 Task: Open Card Procurement Contracts Review in Board Employer Branding to Workspace Customer Acquisition and add a team member Softage.2@softage.net, a label Red, a checklist Organizational Development, an attachment from your google drive, a color Red and finally, add a card description 'Develop and launch new customer engagement program' and a comment 'Let us approach this task with a sense of customer-centricity, prioritizing the needs and preferences of our customers.'. Add a start date 'Jan 02, 1900' with a due date 'Jan 09, 1900'
Action: Mouse moved to (49, 247)
Screenshot: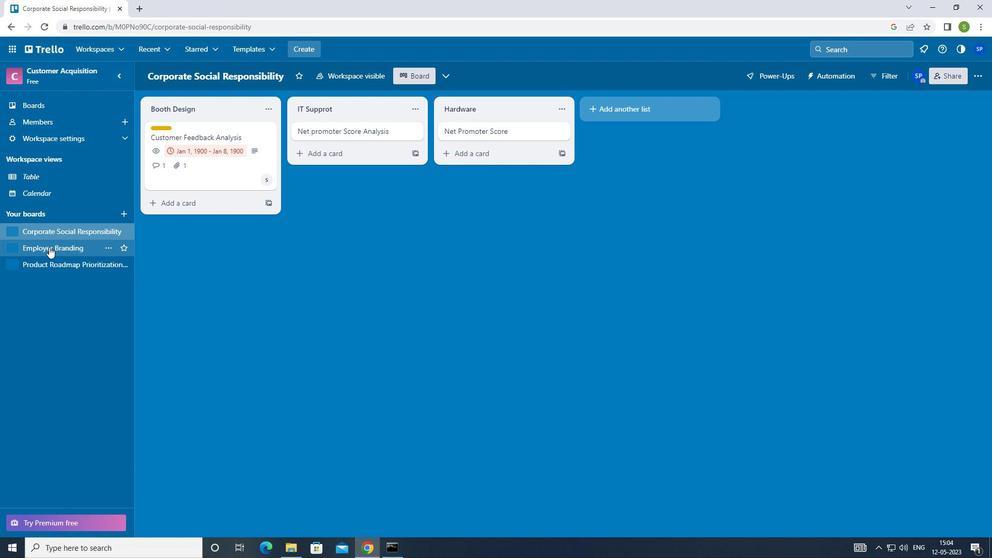 
Action: Mouse pressed left at (49, 247)
Screenshot: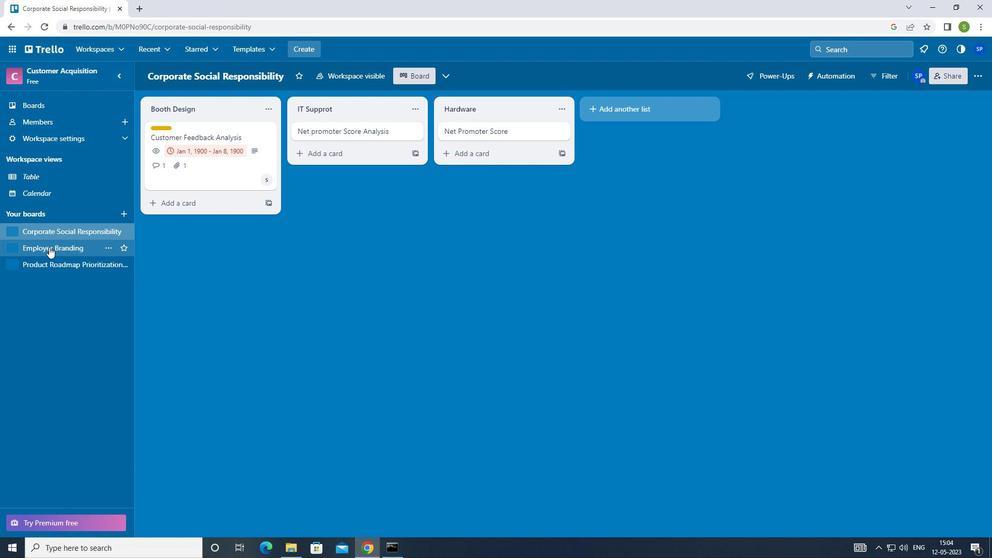 
Action: Mouse moved to (198, 131)
Screenshot: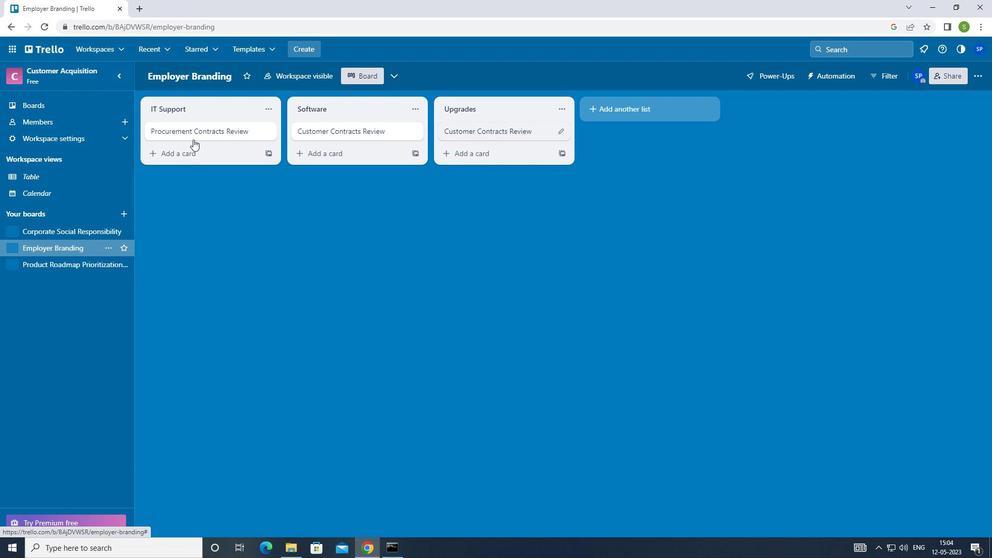 
Action: Mouse pressed left at (198, 131)
Screenshot: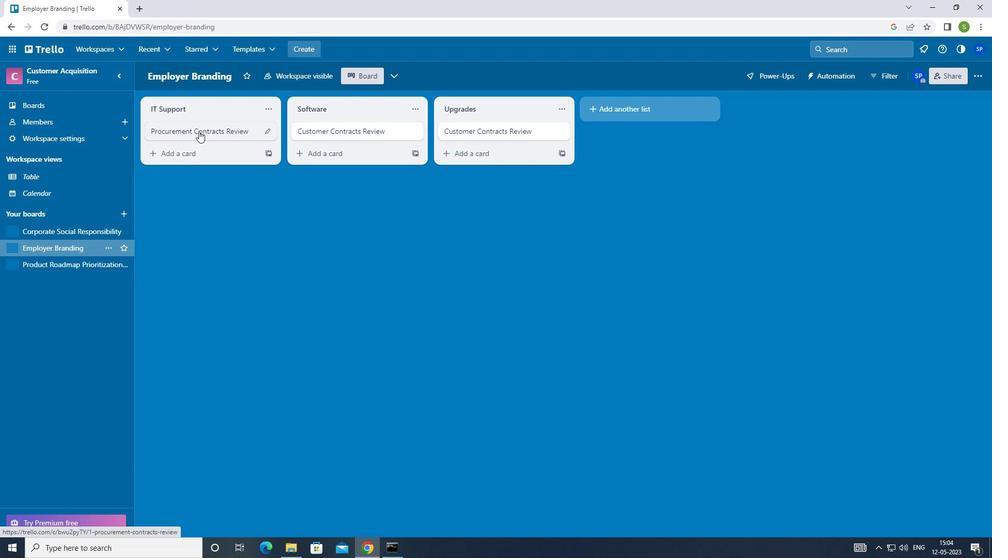 
Action: Mouse moved to (622, 131)
Screenshot: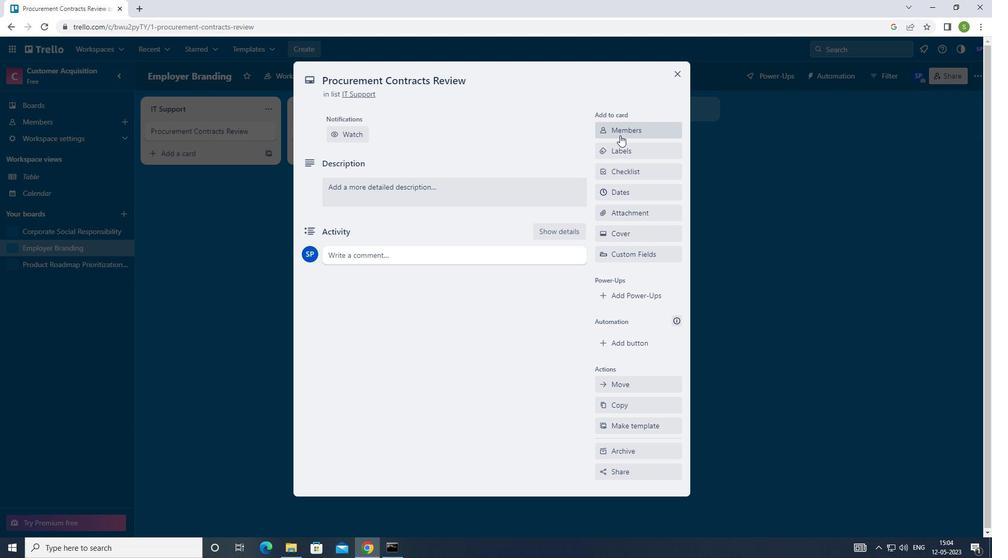 
Action: Mouse pressed left at (622, 131)
Screenshot: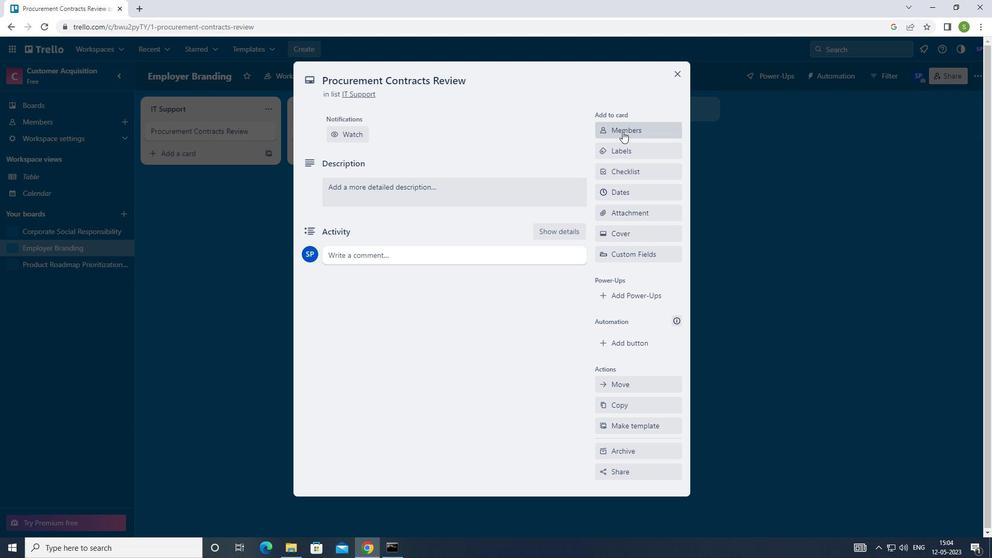 
Action: Mouse moved to (521, 142)
Screenshot: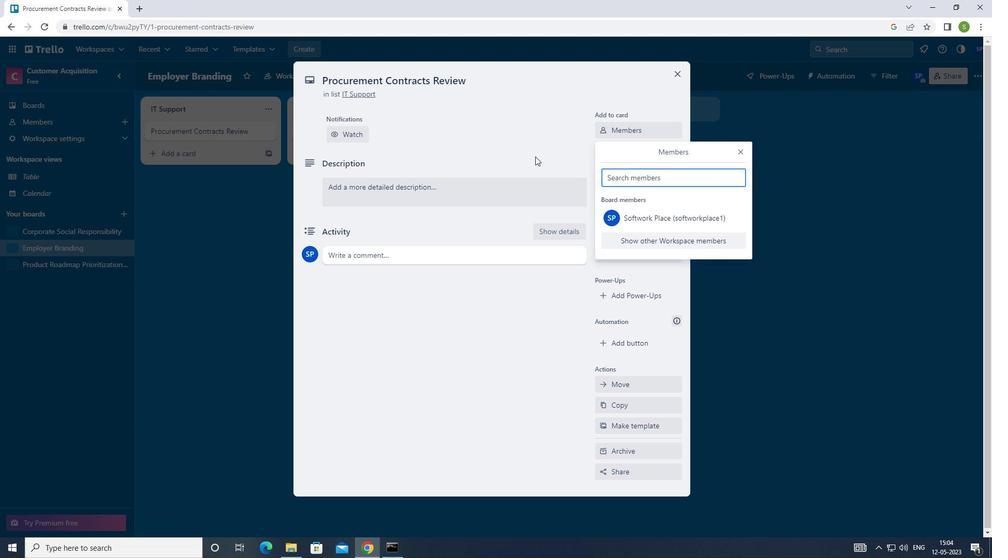 
Action: Key pressed <Key.shift>SOFTAGE.2<Key.shift>@SOFTAGE.NET
Screenshot: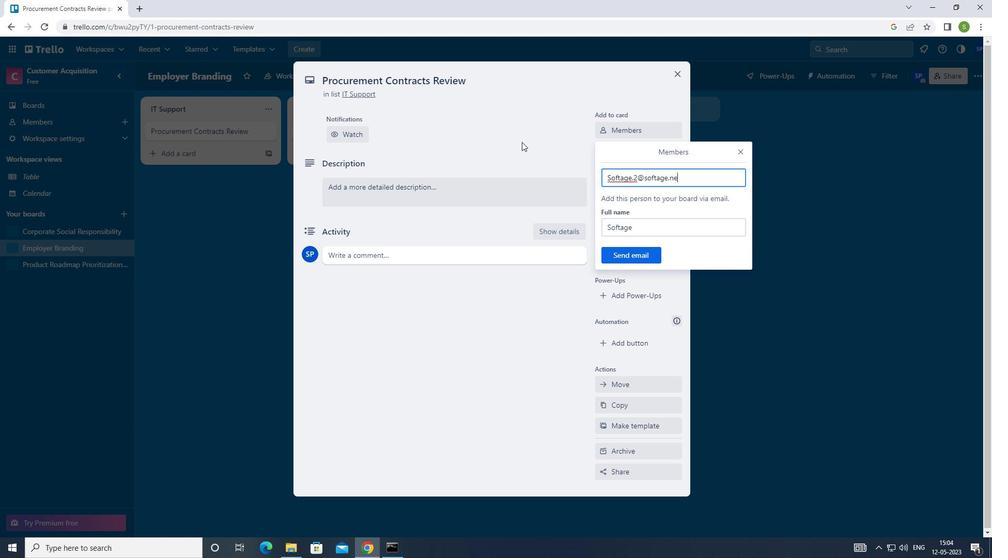 
Action: Mouse moved to (615, 259)
Screenshot: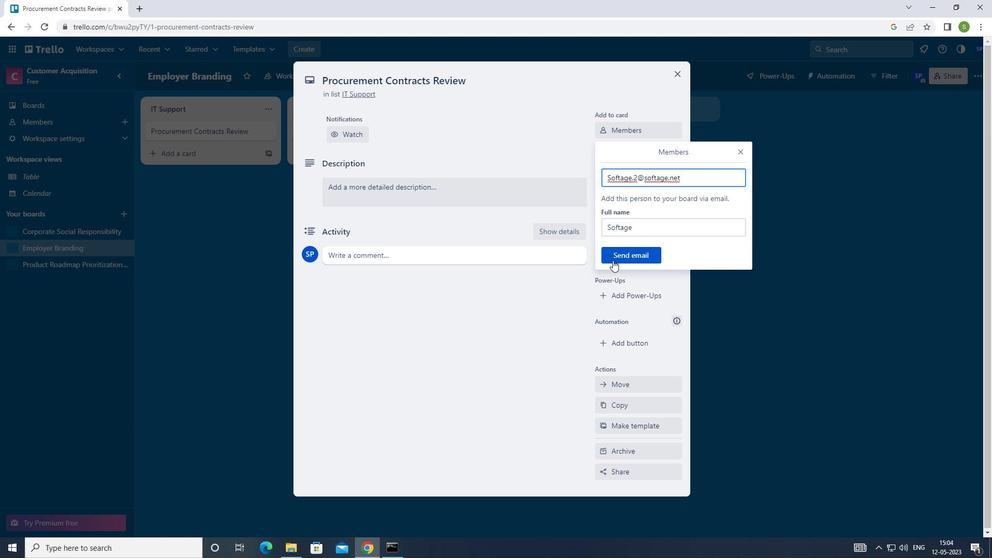 
Action: Mouse pressed left at (615, 259)
Screenshot: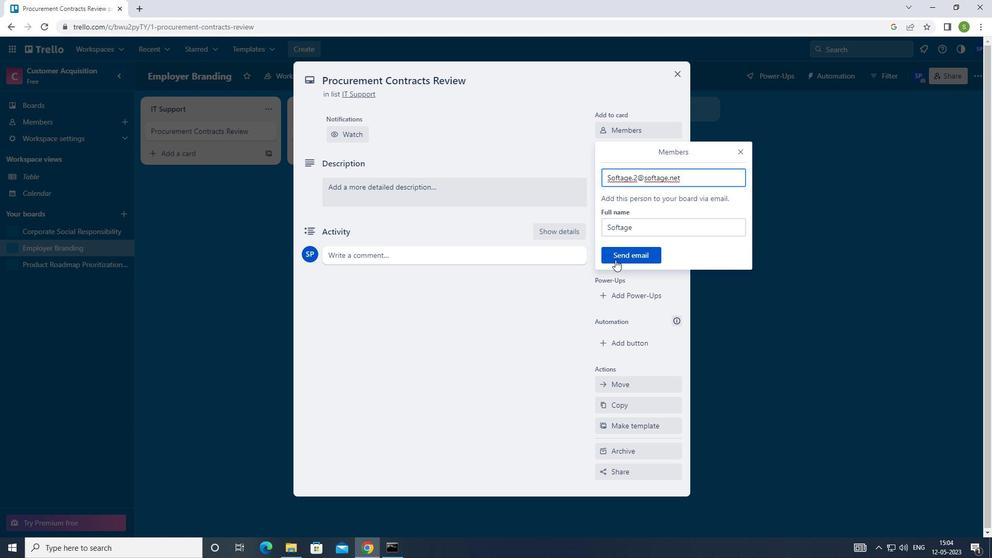 
Action: Mouse moved to (626, 189)
Screenshot: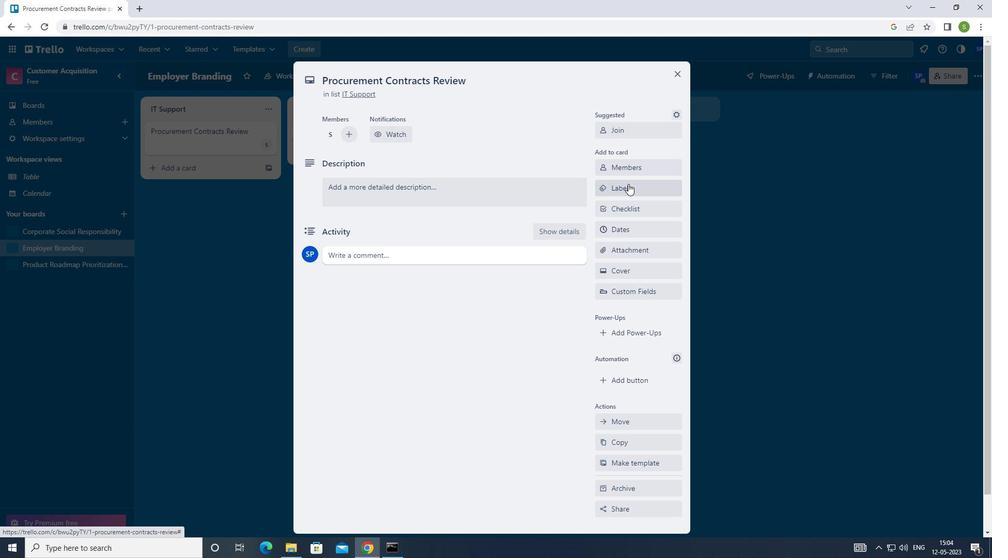 
Action: Mouse pressed left at (626, 189)
Screenshot: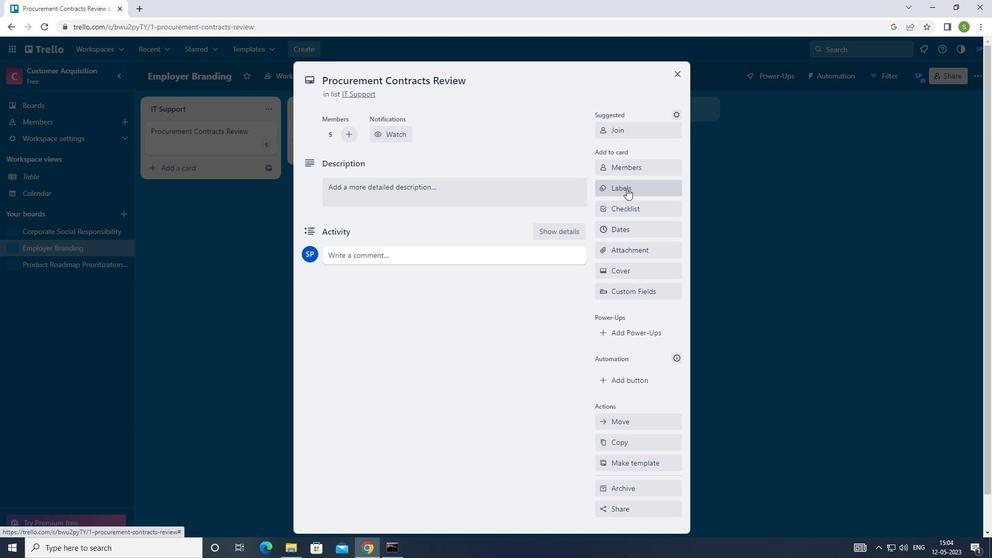 
Action: Mouse moved to (588, 185)
Screenshot: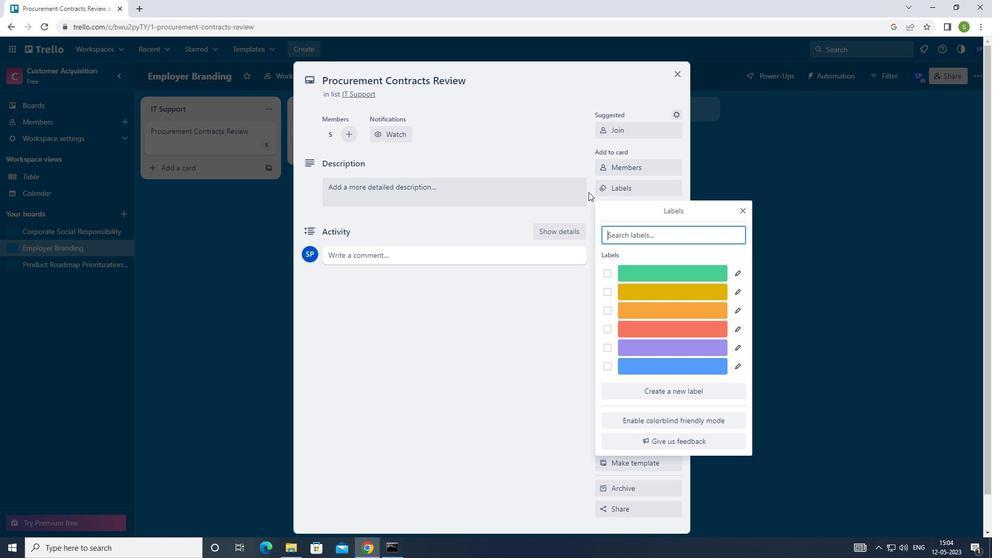
Action: Key pressed RED
Screenshot: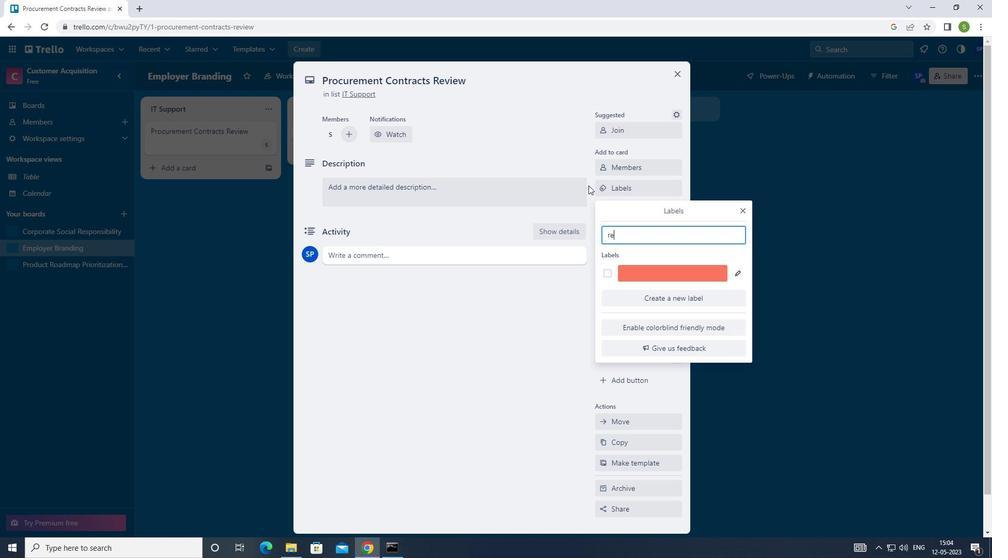 
Action: Mouse moved to (603, 269)
Screenshot: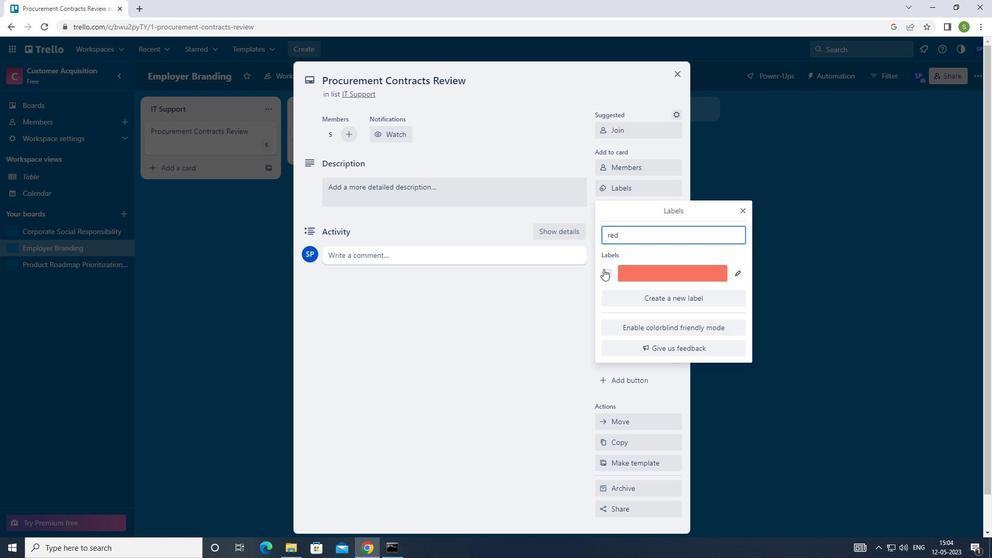 
Action: Mouse pressed left at (603, 269)
Screenshot: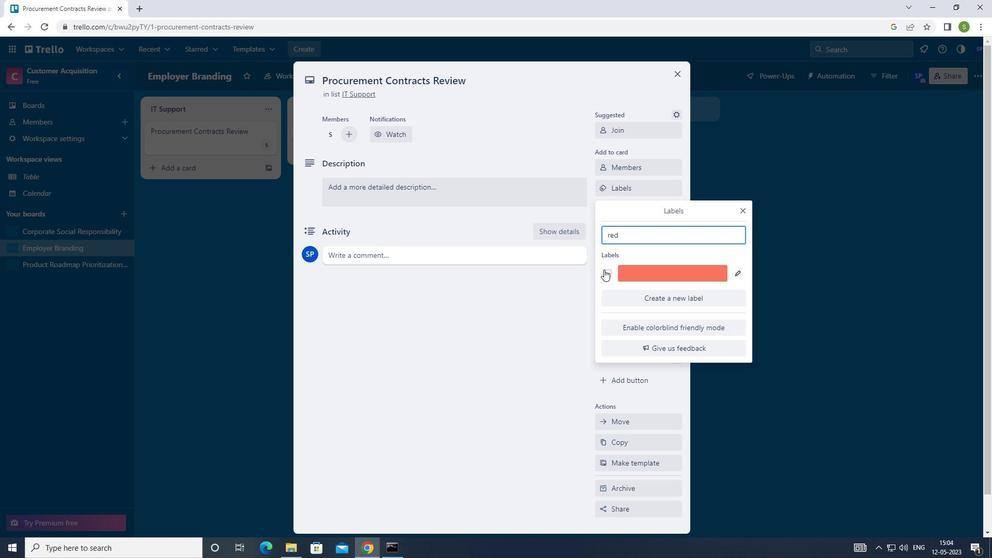 
Action: Mouse moved to (745, 212)
Screenshot: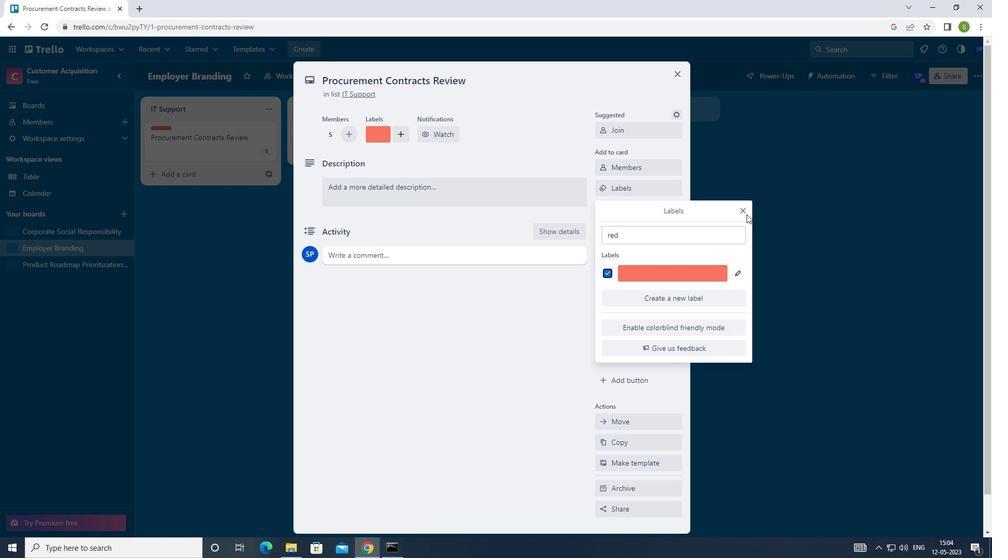 
Action: Mouse pressed left at (745, 212)
Screenshot: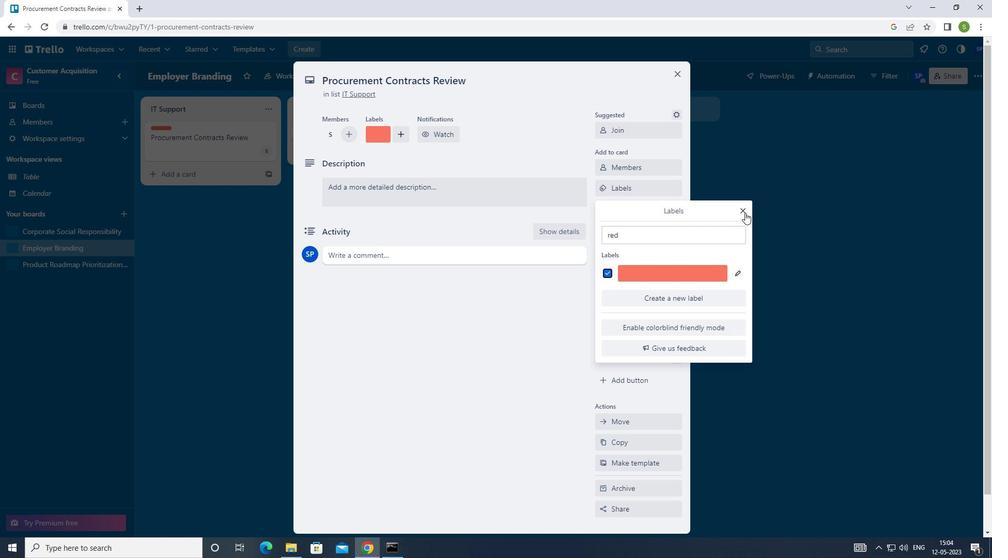 
Action: Mouse moved to (652, 213)
Screenshot: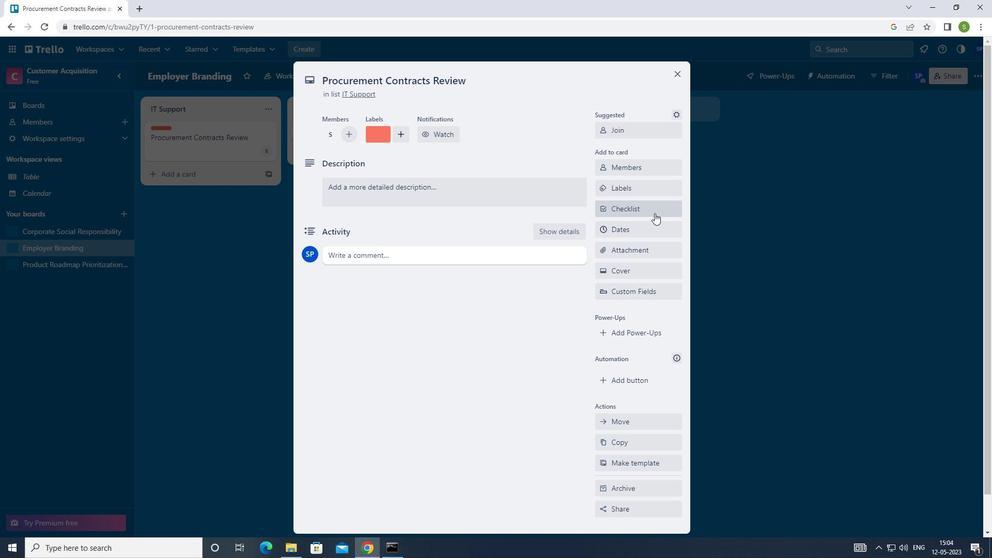 
Action: Mouse pressed left at (652, 213)
Screenshot: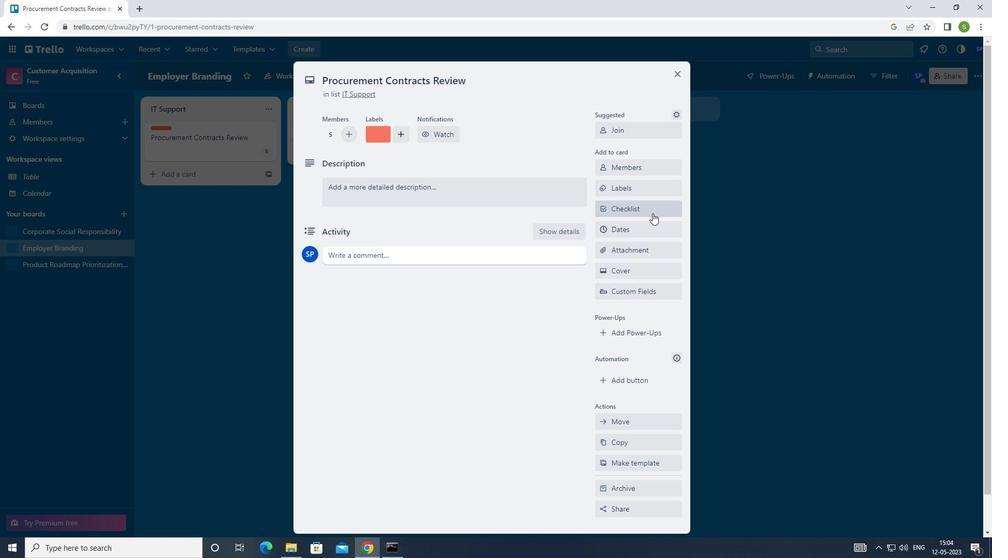 
Action: Mouse moved to (636, 183)
Screenshot: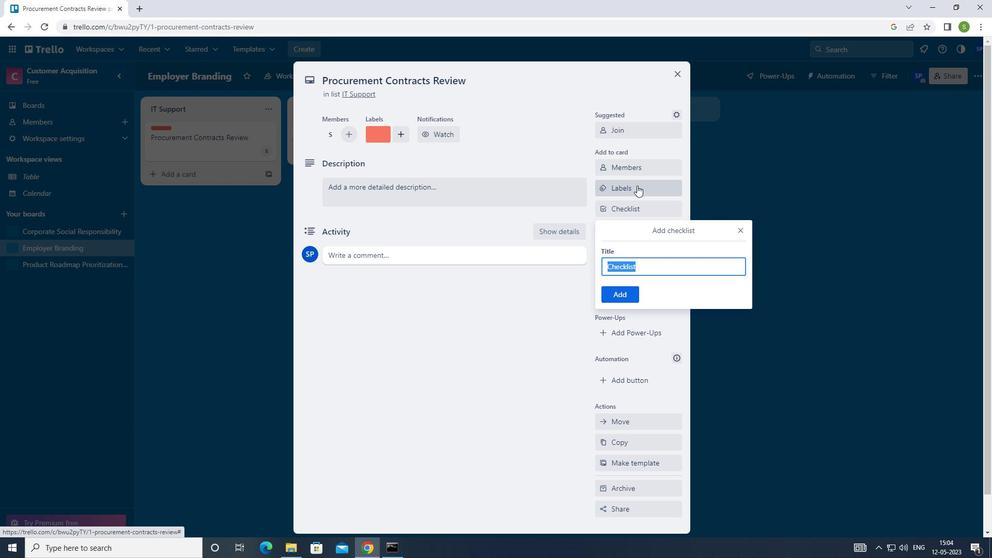 
Action: Key pressed <Key.shift>
Screenshot: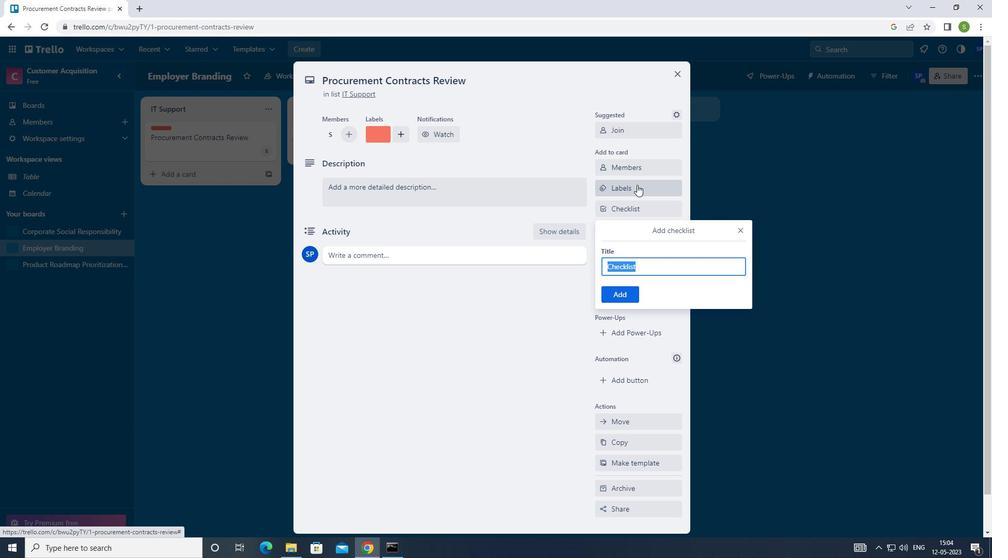 
Action: Mouse moved to (635, 176)
Screenshot: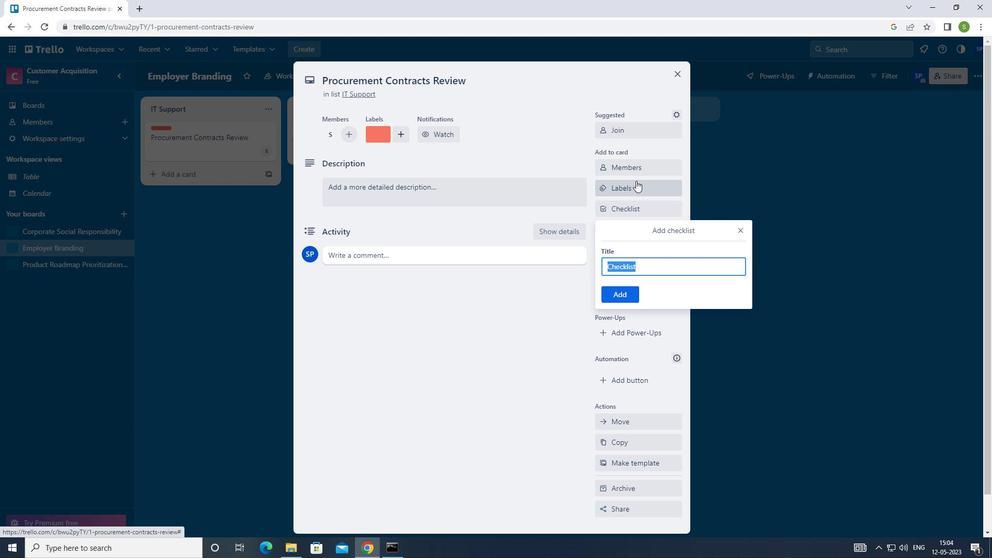 
Action: Key pressed O
Screenshot: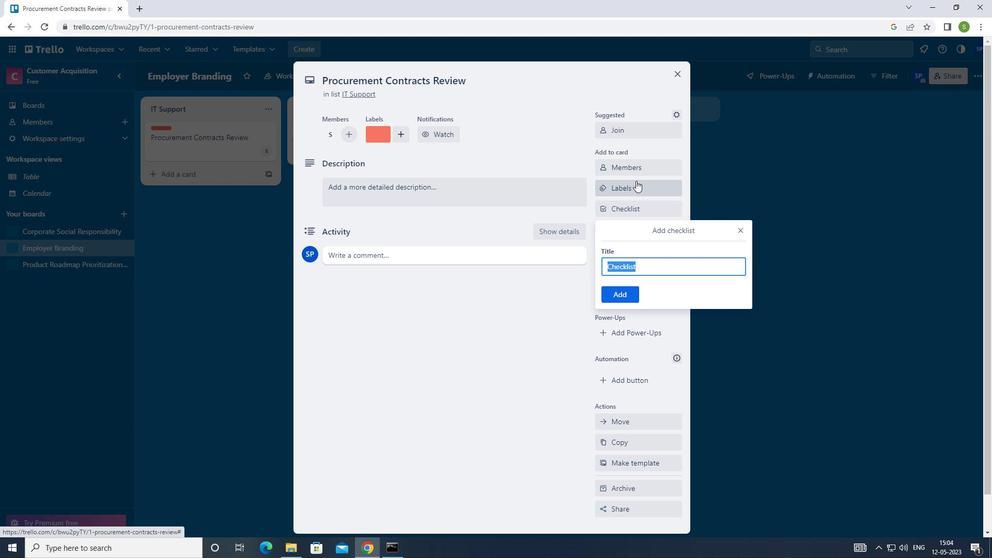 
Action: Mouse moved to (634, 174)
Screenshot: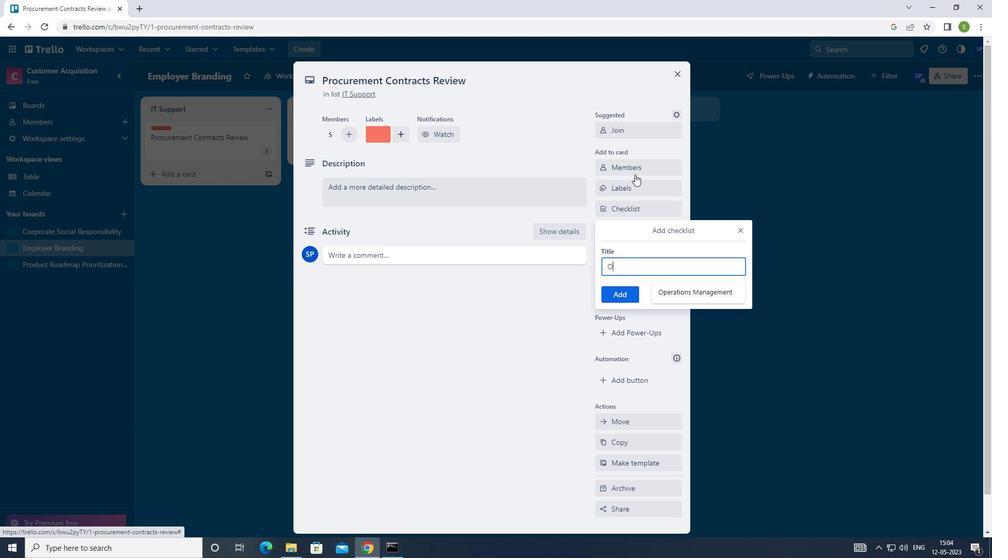 
Action: Key pressed RGA
Screenshot: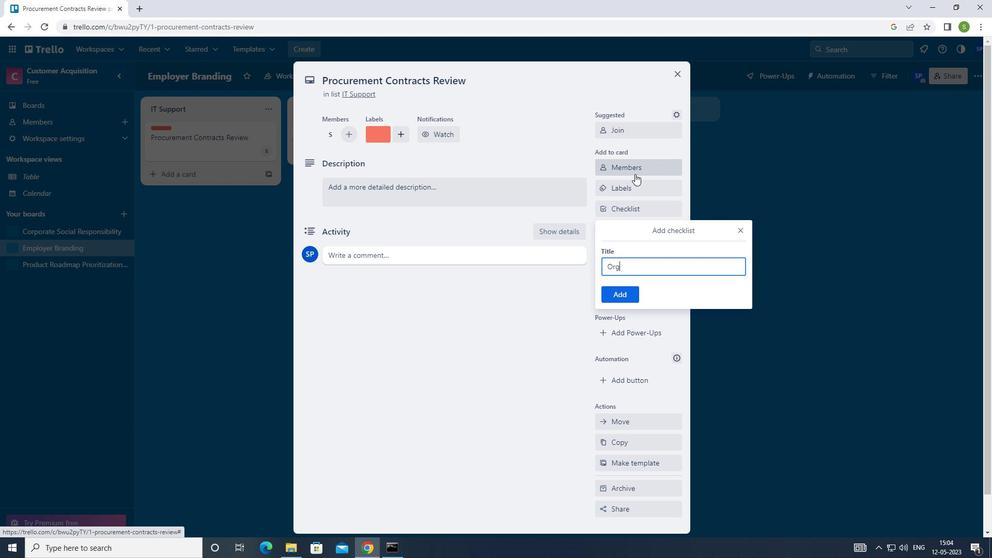 
Action: Mouse moved to (634, 173)
Screenshot: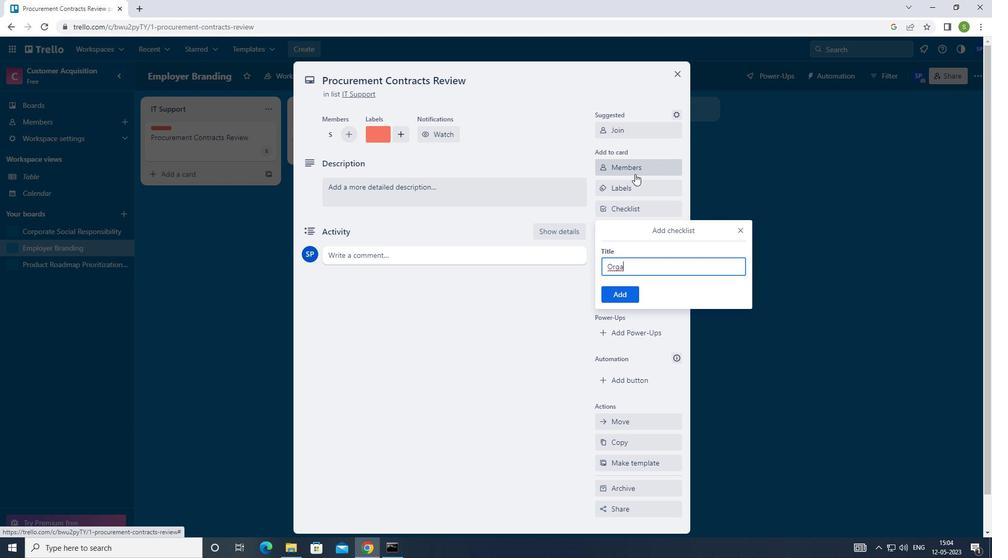 
Action: Key pressed NIZATIONAL<Key.space><Key.shift>DVELOPMENT
Screenshot: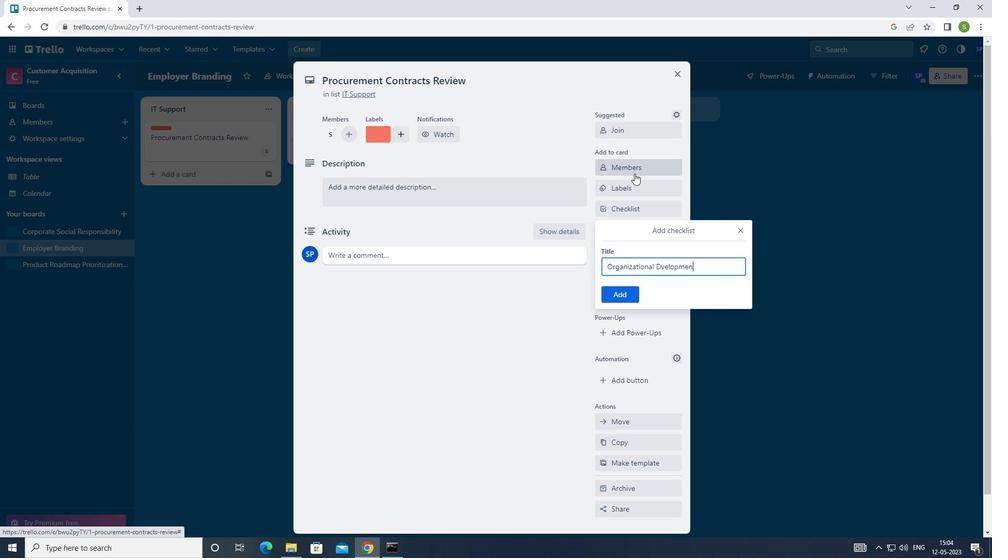 
Action: Mouse moved to (622, 294)
Screenshot: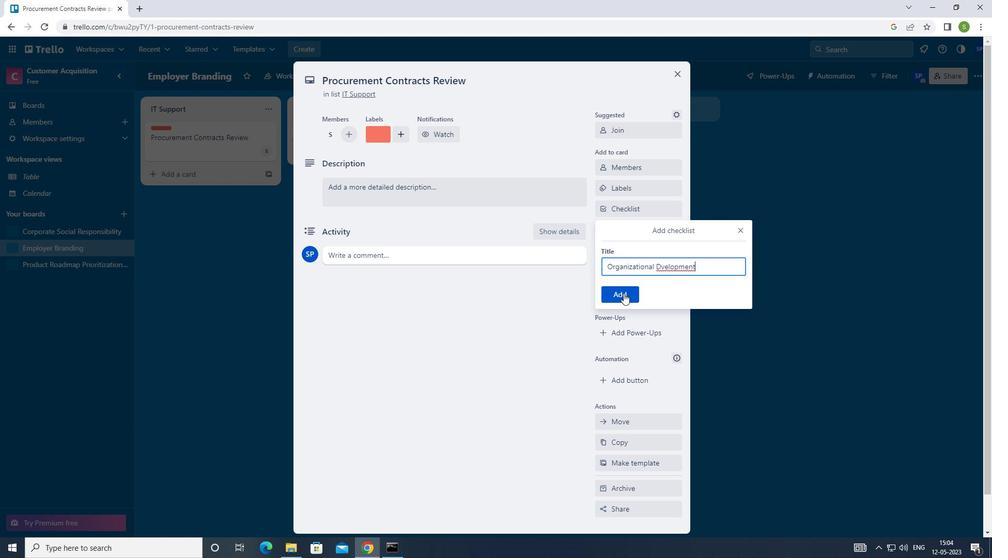 
Action: Mouse pressed left at (622, 294)
Screenshot: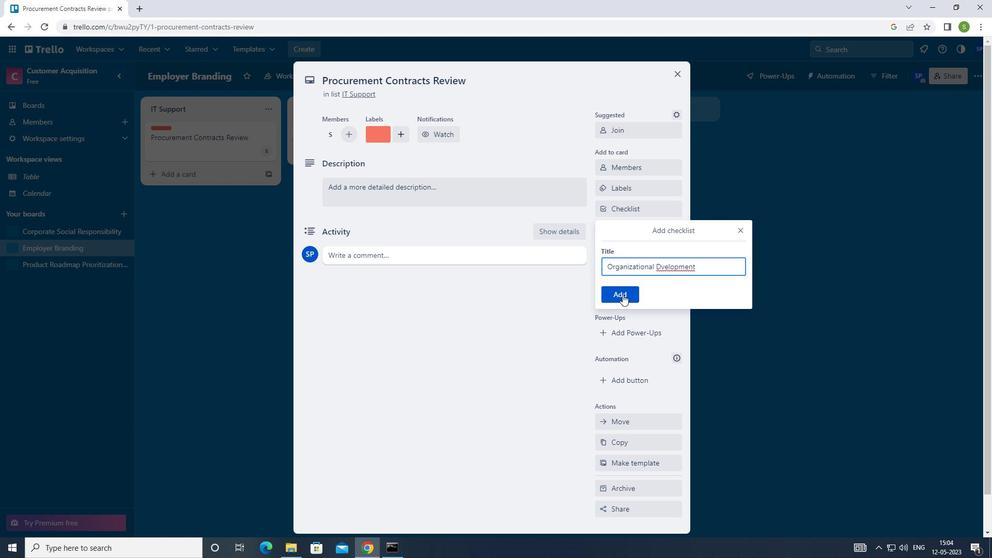 
Action: Mouse moved to (629, 248)
Screenshot: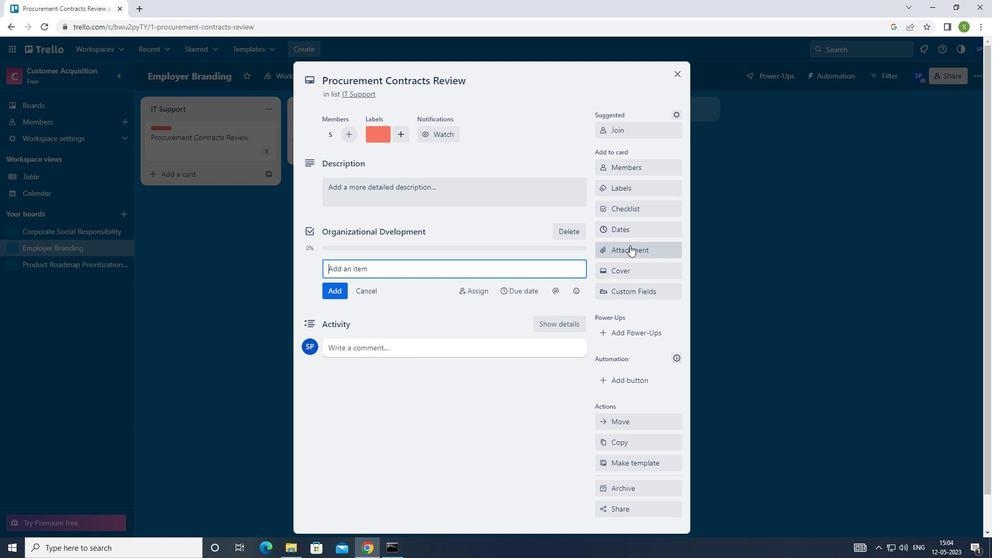 
Action: Mouse pressed left at (629, 248)
Screenshot: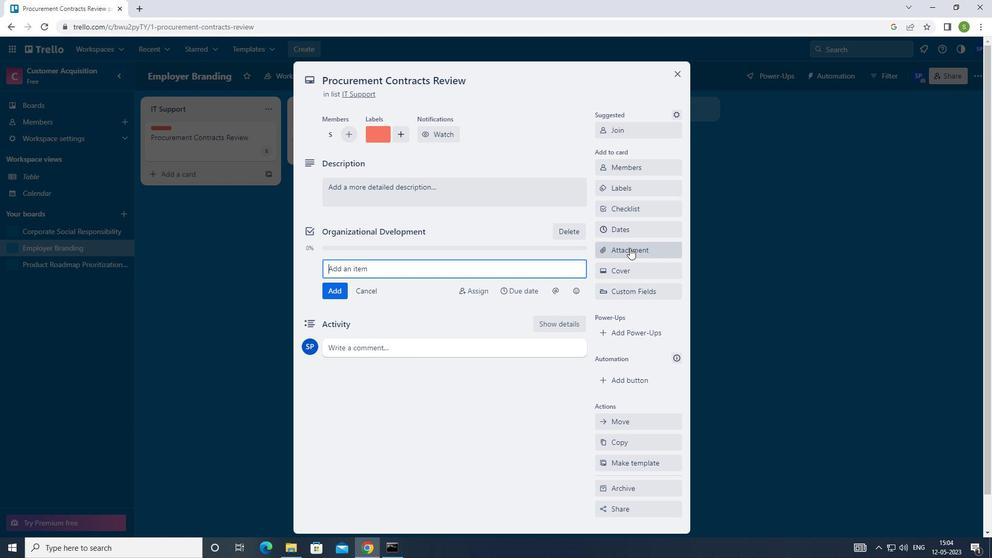 
Action: Mouse moved to (635, 327)
Screenshot: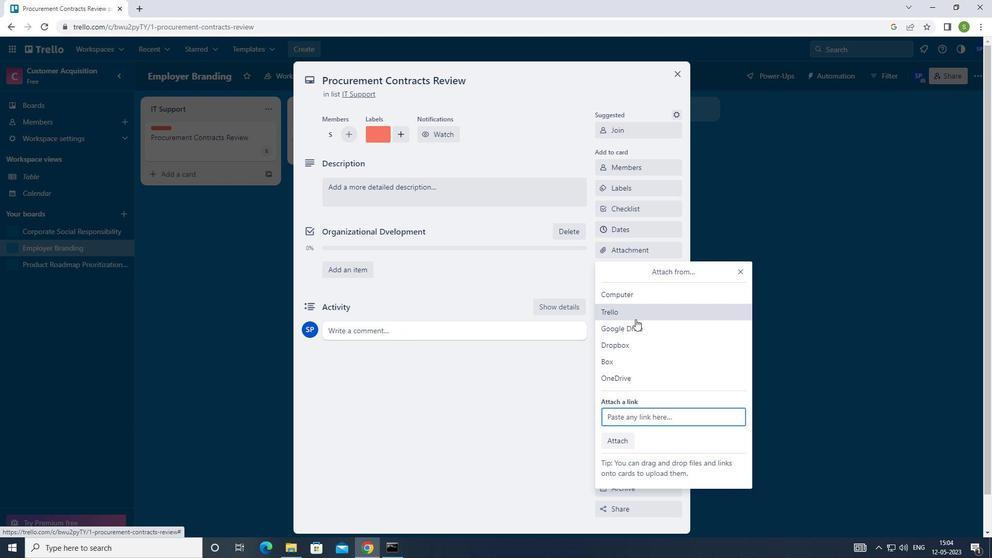
Action: Mouse pressed left at (635, 327)
Screenshot: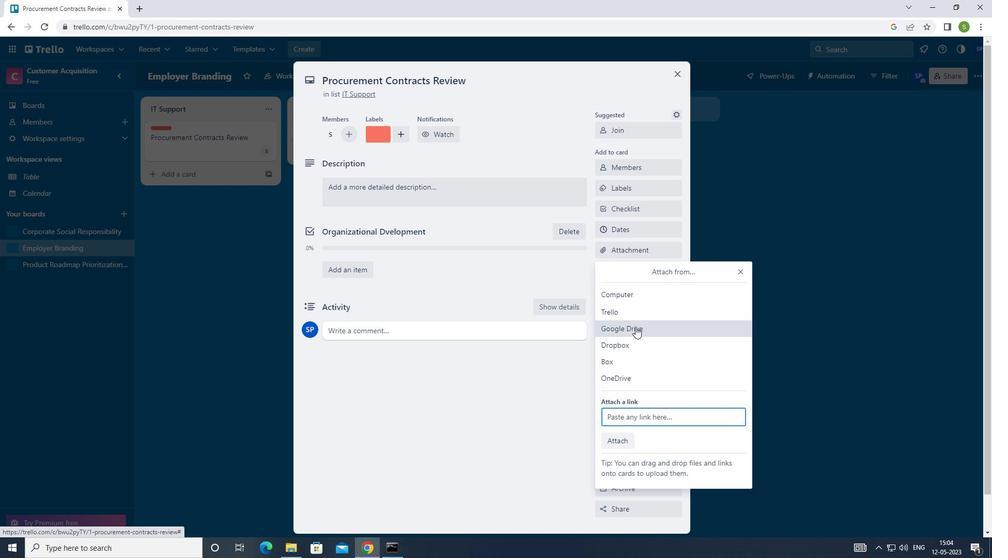 
Action: Mouse moved to (319, 256)
Screenshot: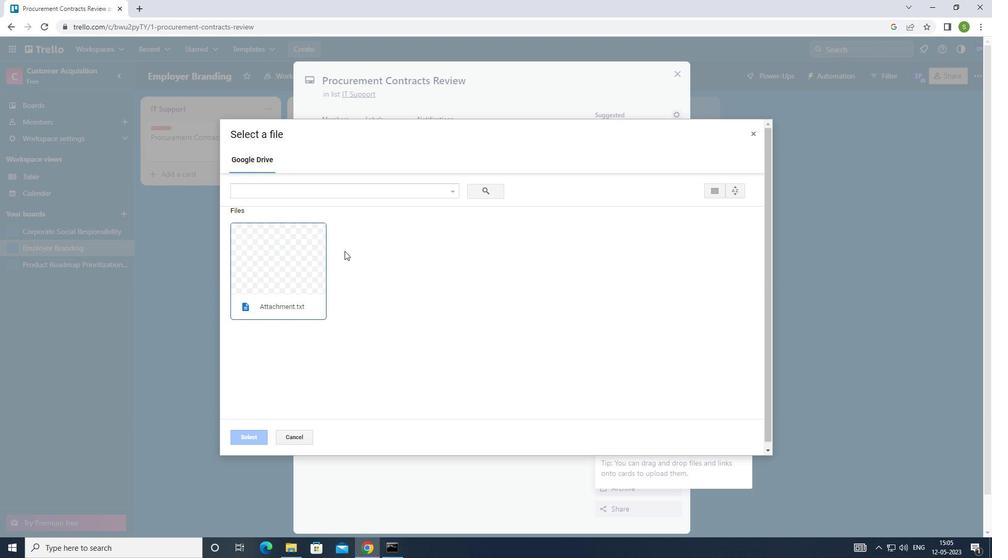 
Action: Mouse pressed left at (319, 256)
Screenshot: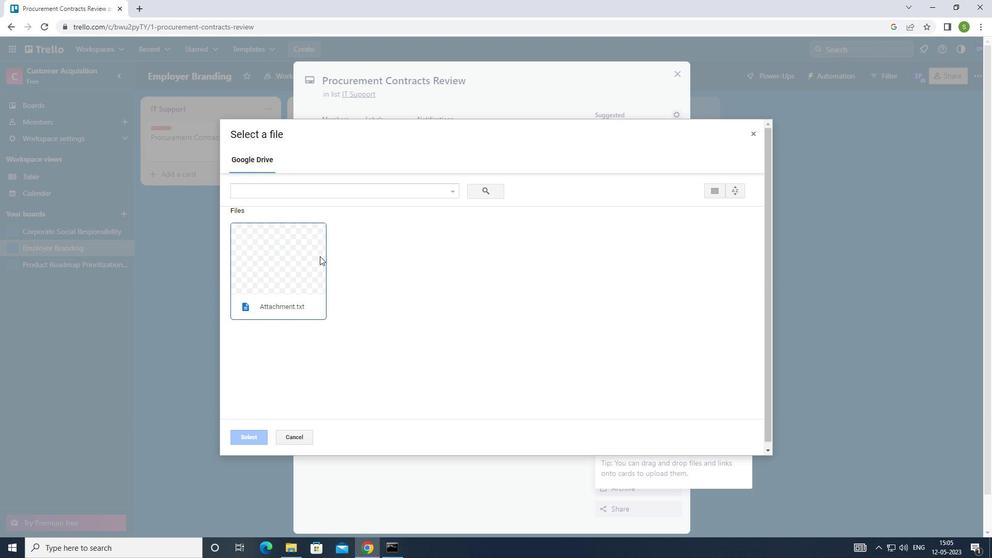 
Action: Mouse moved to (248, 436)
Screenshot: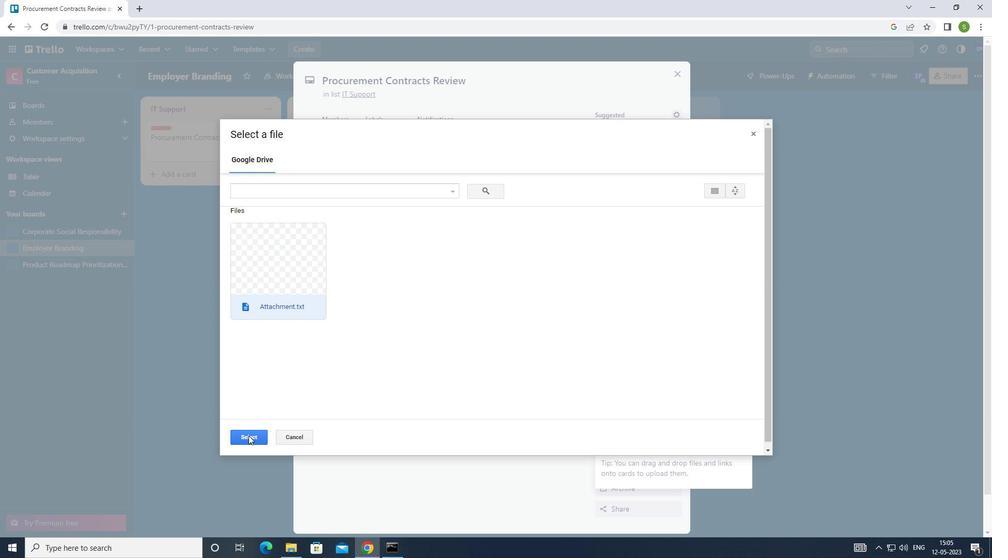 
Action: Mouse pressed left at (248, 436)
Screenshot: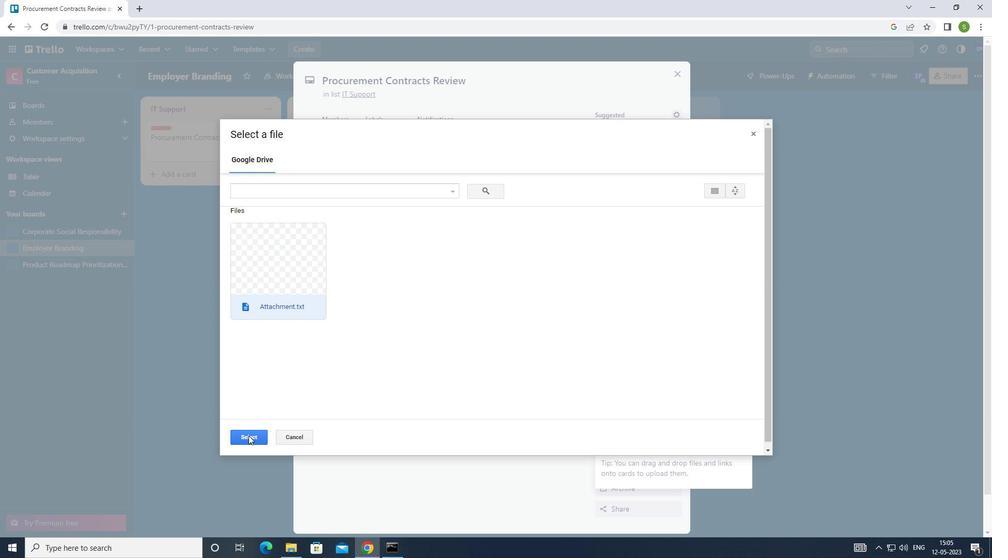 
Action: Mouse moved to (427, 194)
Screenshot: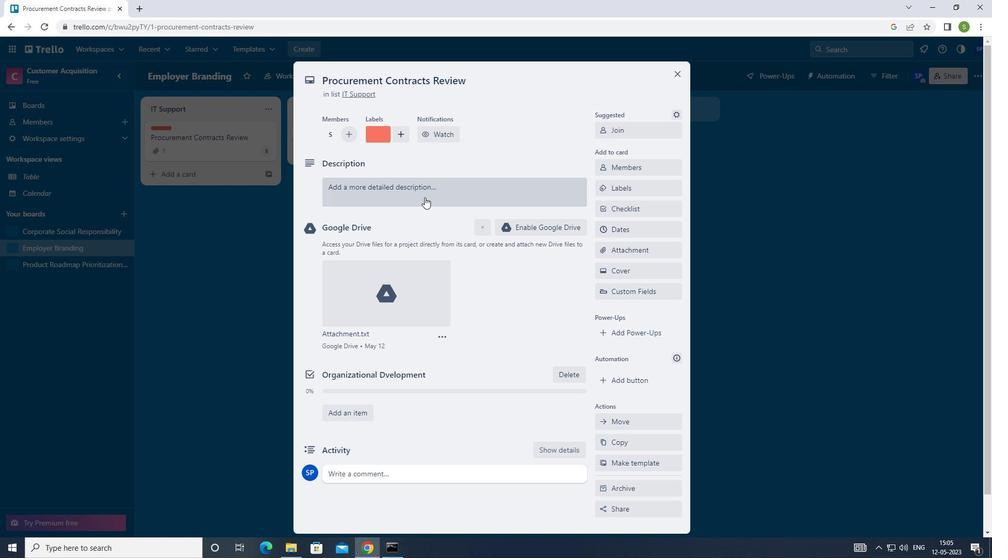 
Action: Mouse pressed left at (427, 194)
Screenshot: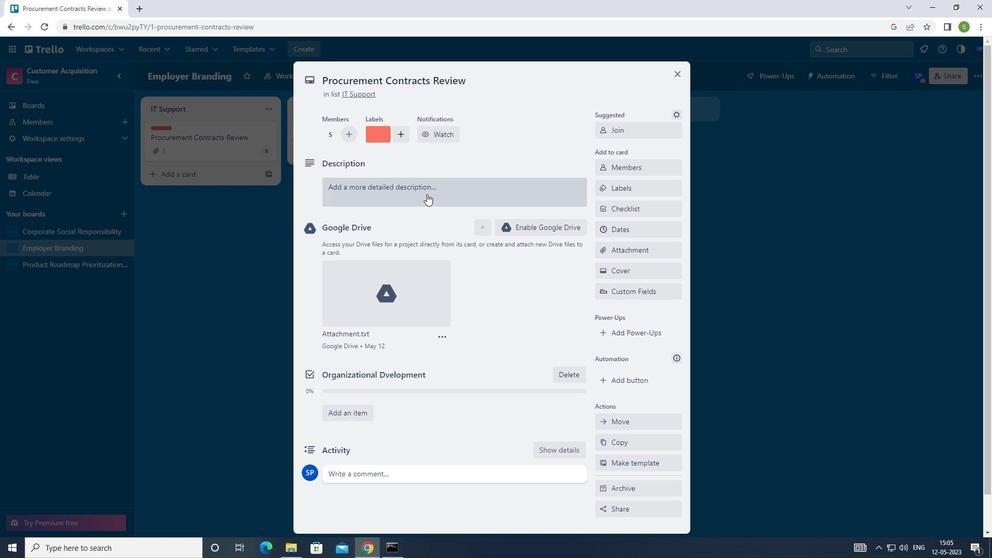
Action: Mouse moved to (252, 283)
Screenshot: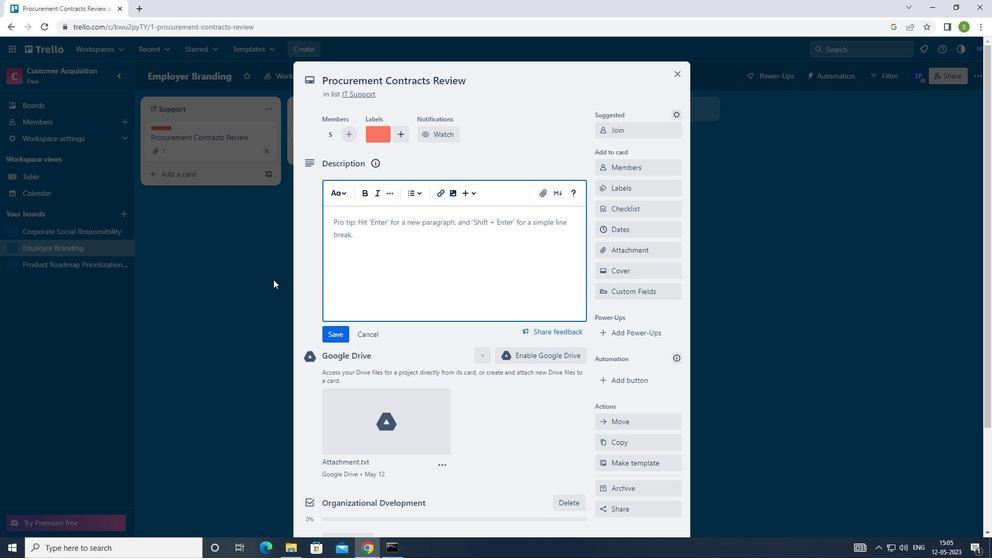 
Action: Key pressed <Key.shift>DEVELOP<Key.space>AND<Key.space>LAUNCH<Key.space>NEW<Key.space>CUSTOMER<Key.space>ENGAGEMENT<Key.space>PROGRAM
Screenshot: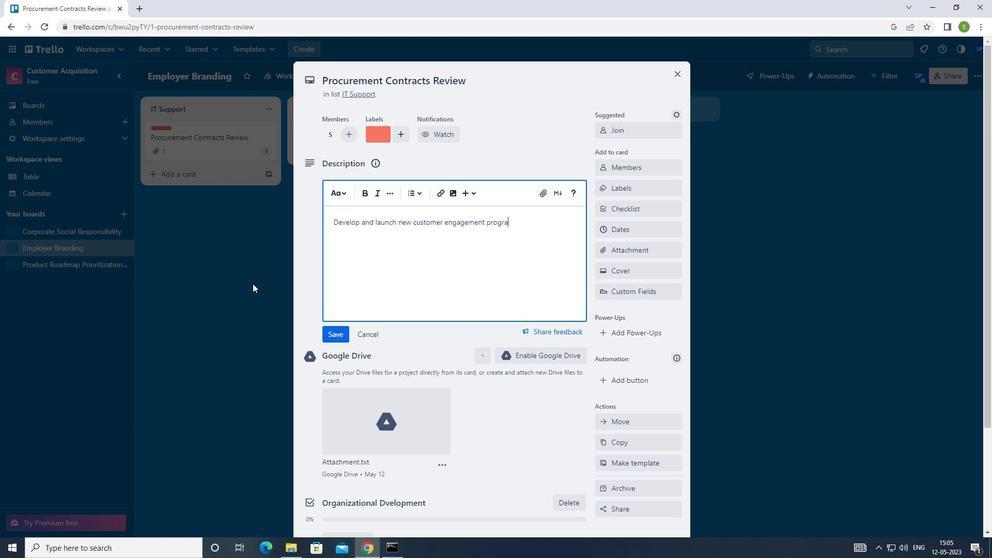 
Action: Mouse moved to (336, 335)
Screenshot: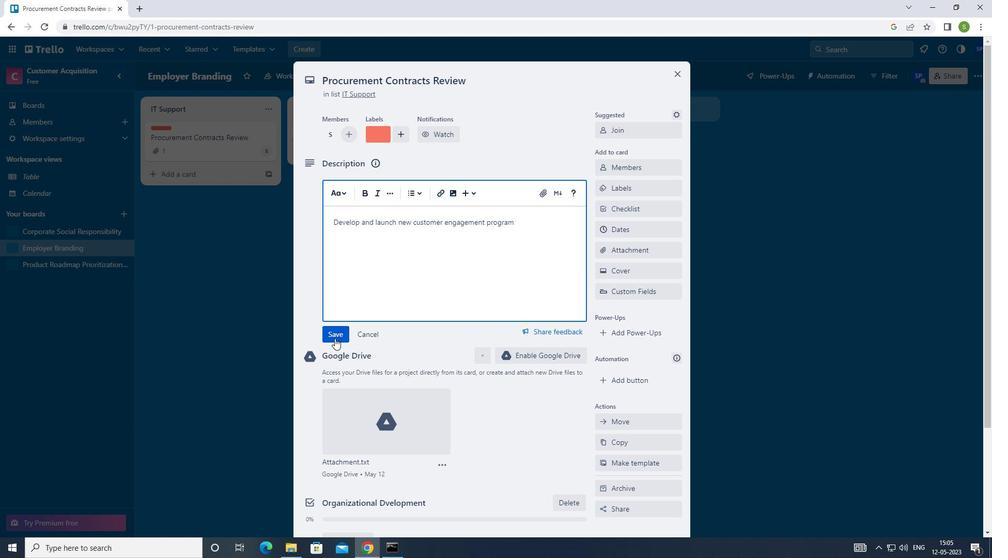 
Action: Mouse pressed left at (336, 335)
Screenshot: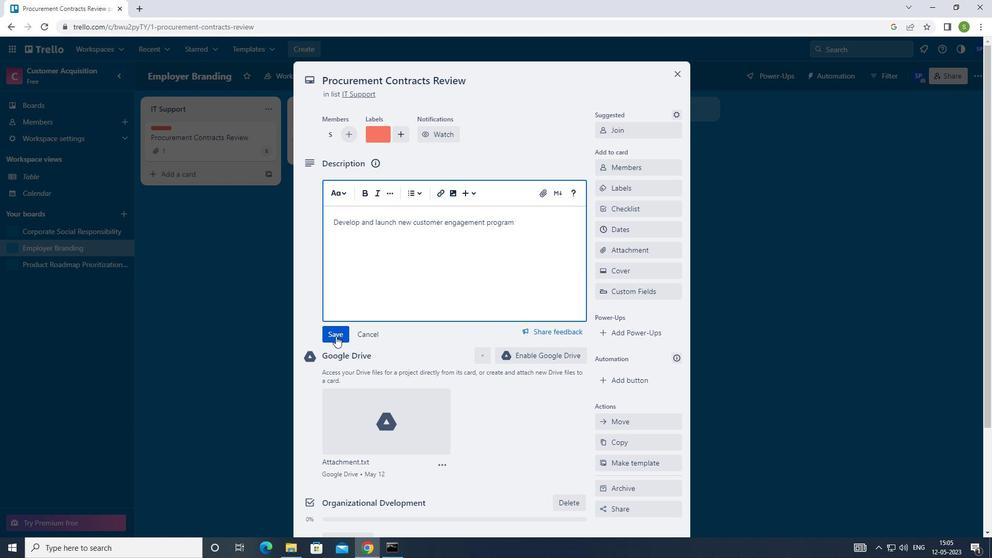 
Action: Mouse moved to (348, 361)
Screenshot: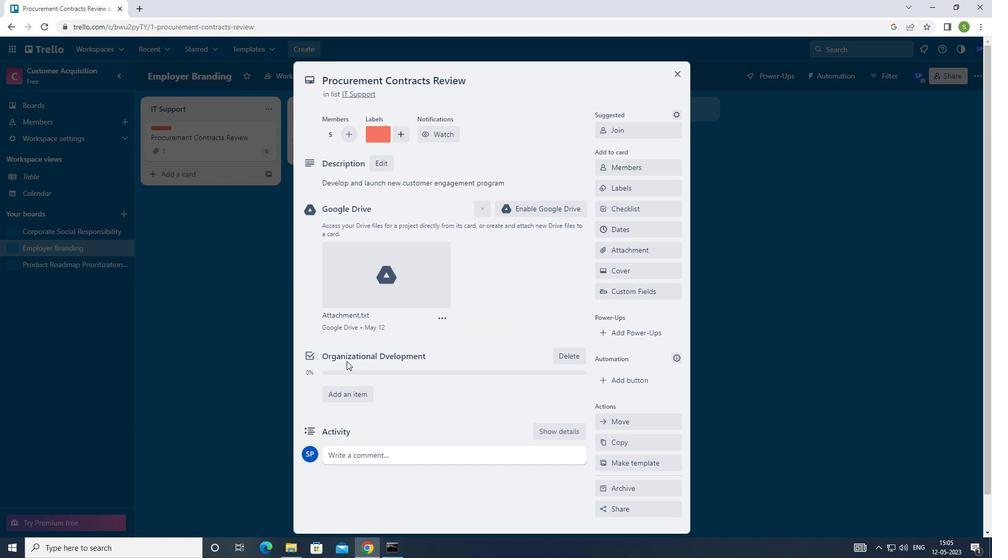 
Action: Mouse scrolled (348, 360) with delta (0, 0)
Screenshot: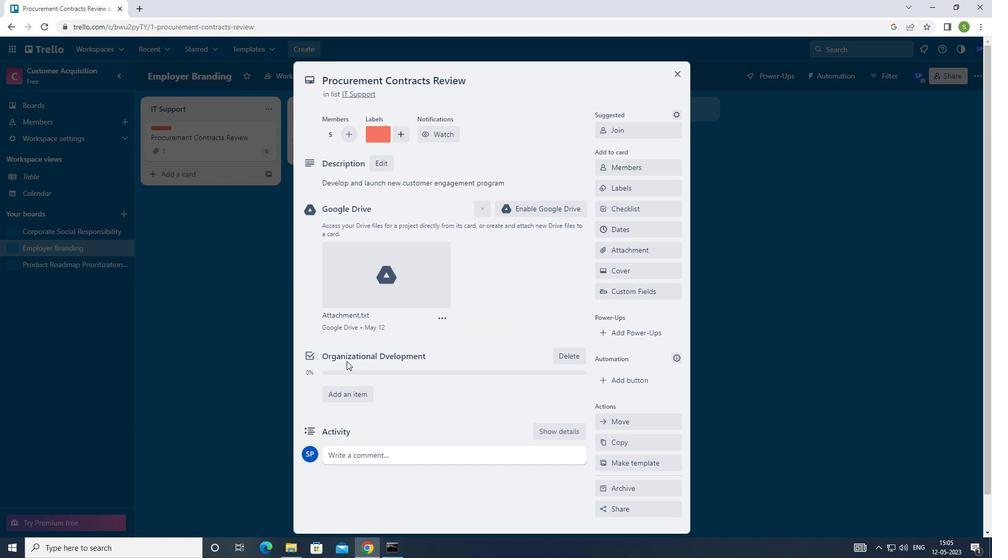 
Action: Mouse moved to (350, 361)
Screenshot: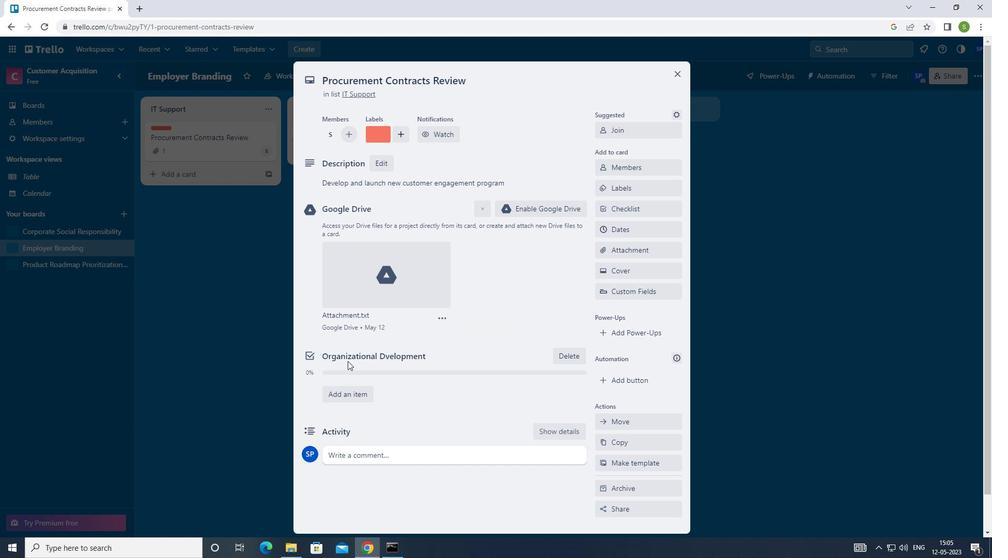 
Action: Mouse scrolled (350, 360) with delta (0, 0)
Screenshot: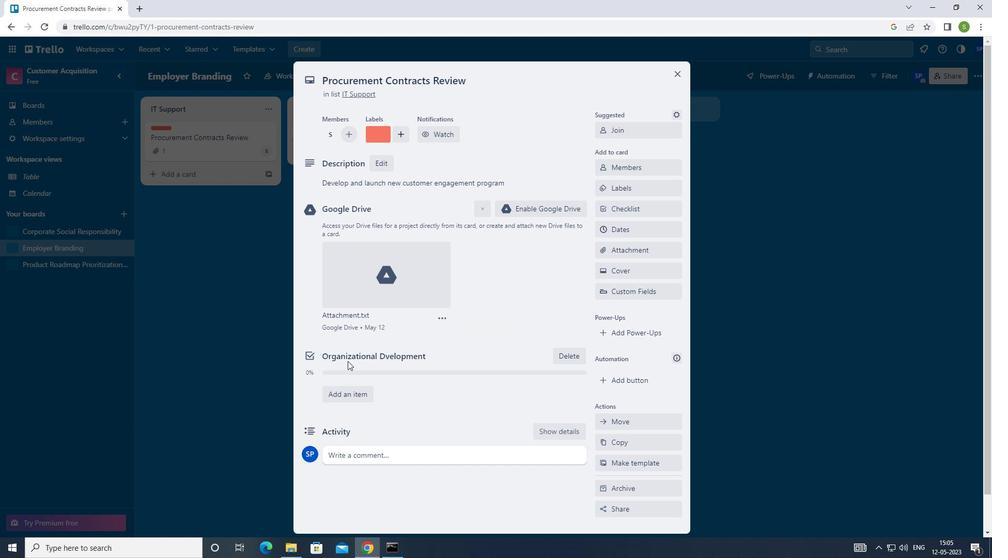 
Action: Mouse moved to (351, 362)
Screenshot: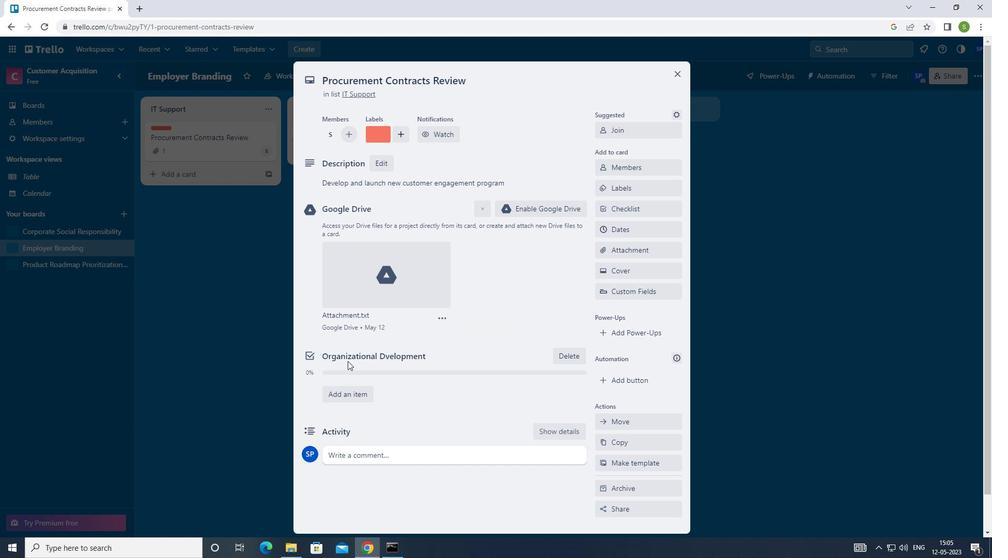 
Action: Mouse scrolled (351, 361) with delta (0, 0)
Screenshot: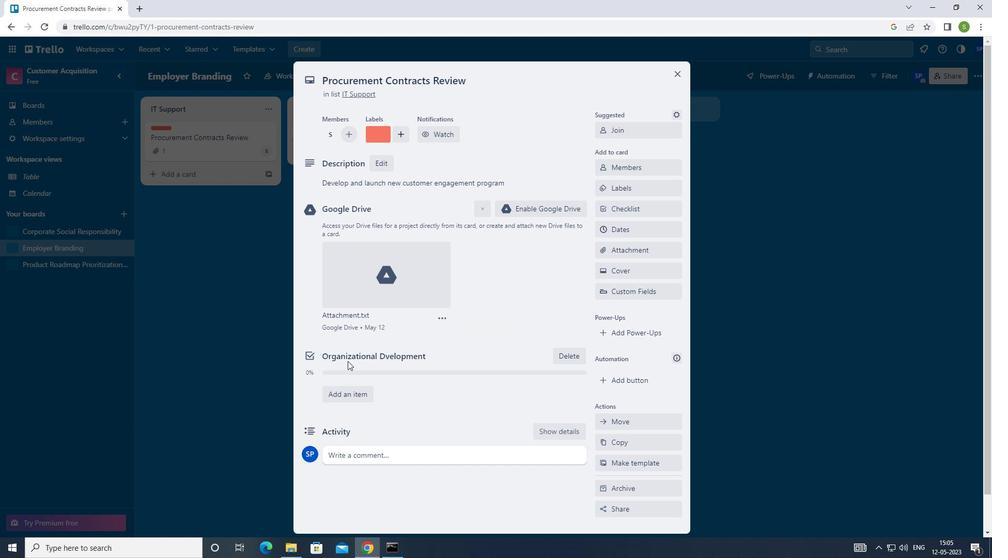 
Action: Mouse moved to (352, 362)
Screenshot: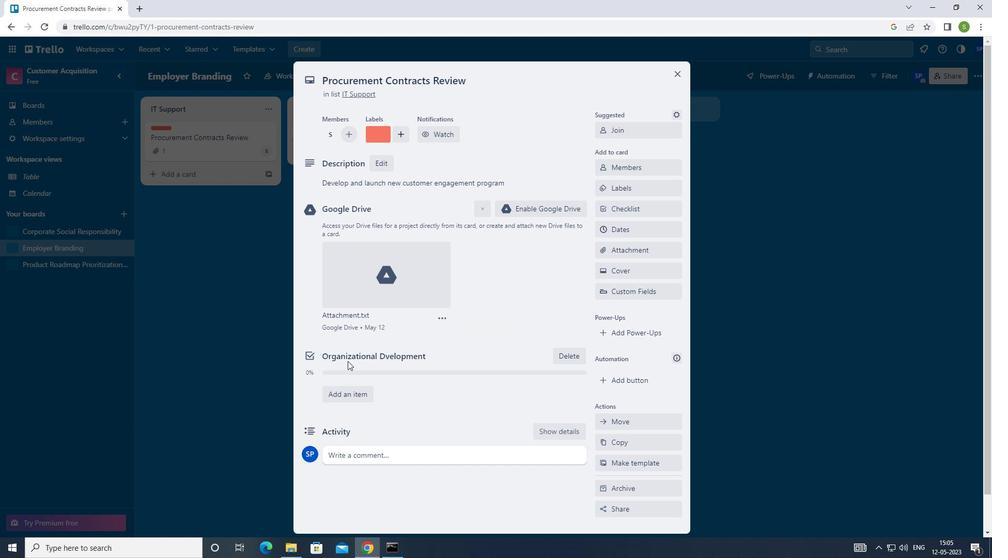 
Action: Mouse scrolled (352, 362) with delta (0, 0)
Screenshot: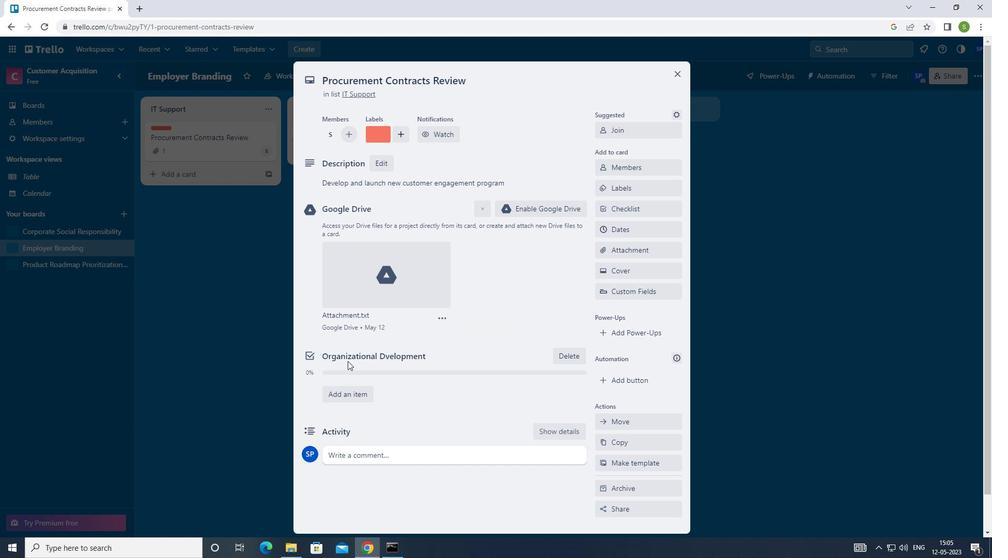 
Action: Mouse moved to (361, 419)
Screenshot: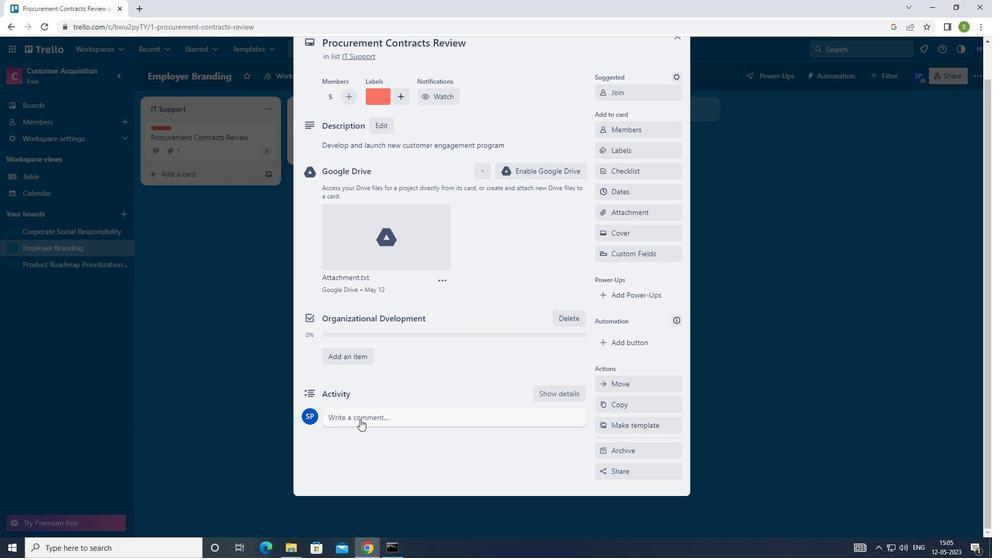 
Action: Mouse pressed left at (361, 419)
Screenshot: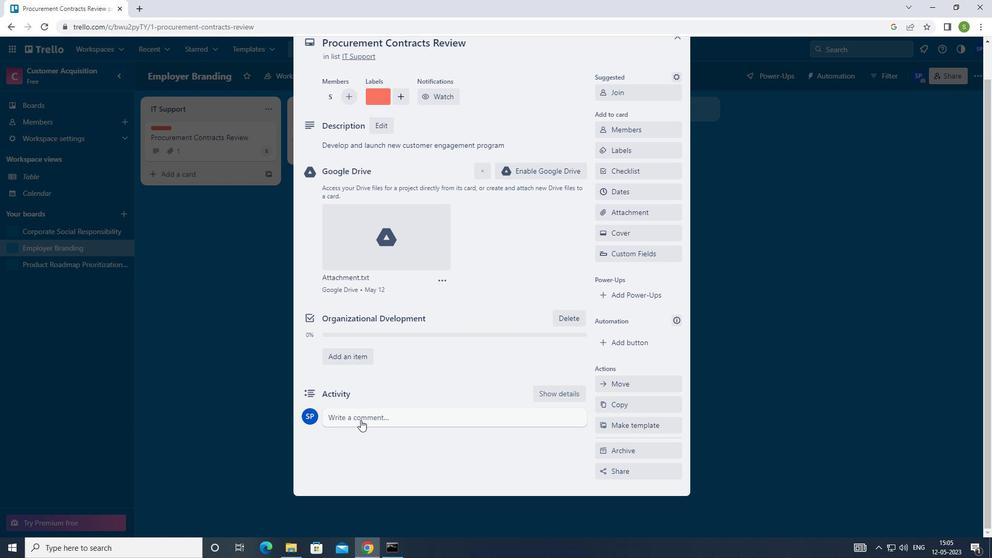 
Action: Mouse moved to (425, 323)
Screenshot: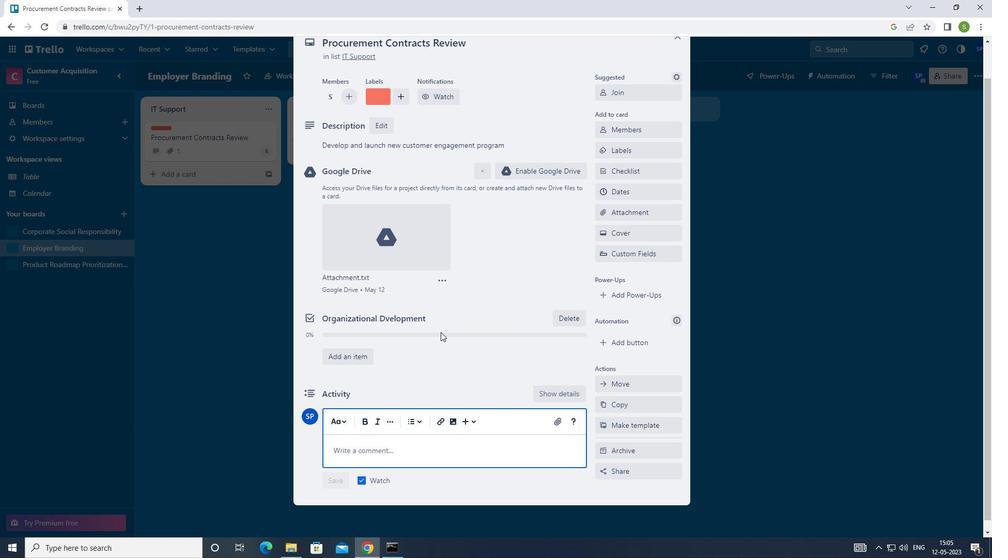
Action: Key pressed <Key.shift_r><Key.shift_r><Key.shift_r><Key.shift_r><Key.shift_r><Key.shift_r>LET<Key.space>US<Key.space>APPROACH<Key.space>THS<Key.space>TASK<Key.space>WITH<Key.space>A<Key.space>SENSE<Key.space>OF<Key.space>CUSTOMER-CENTRICITY,<Key.space>PRIORITIZING<Key.space>THE<Key.space>NEEDS<Key.space>ANS<Key.backspace>D<Key.space>OUR<Key.space>CUSTOMER
Screenshot: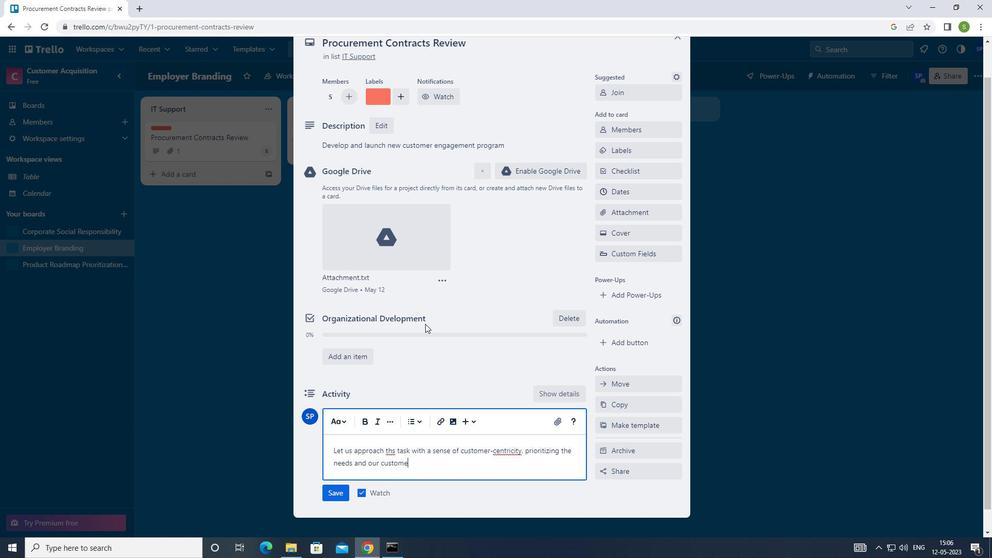 
Action: Mouse moved to (507, 450)
Screenshot: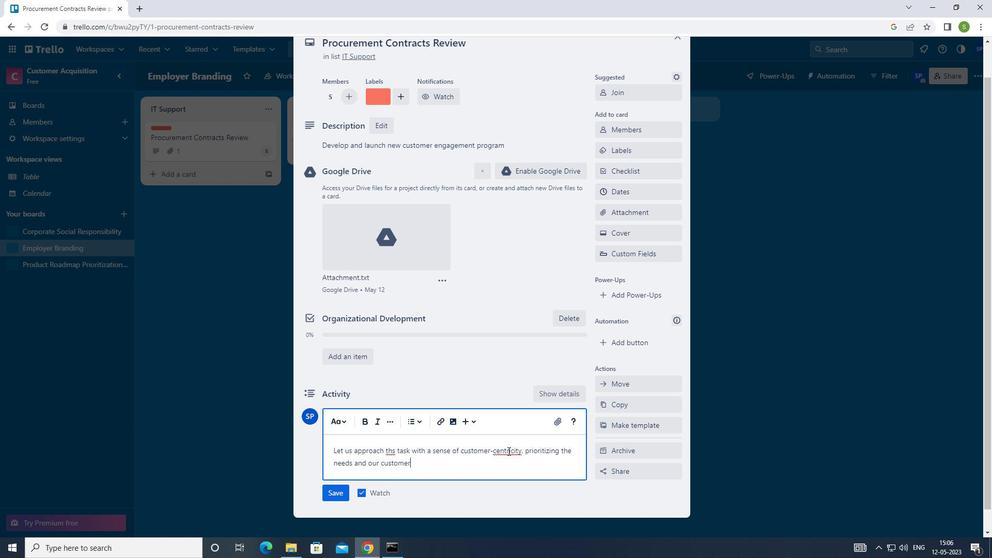 
Action: Mouse pressed left at (507, 450)
Screenshot: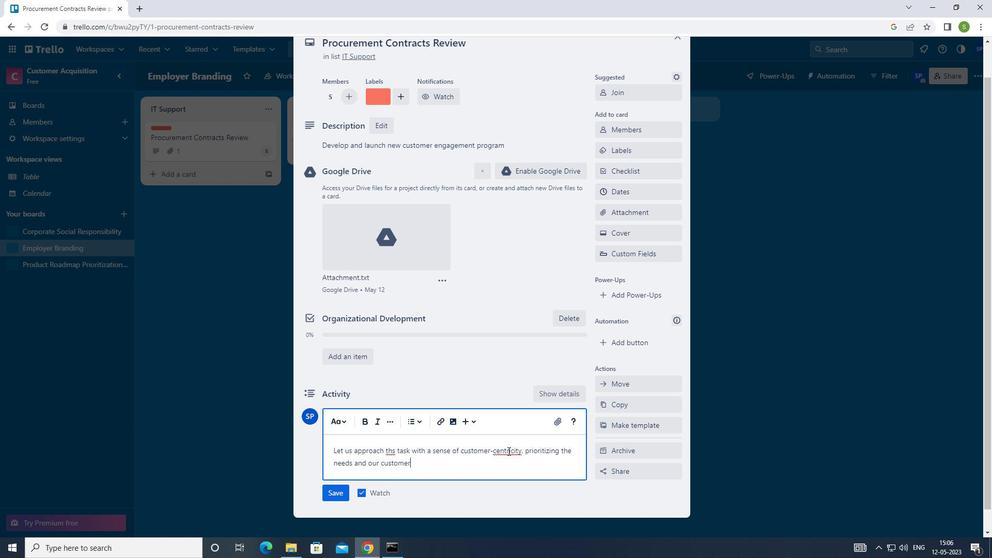 
Action: Key pressed E
Screenshot: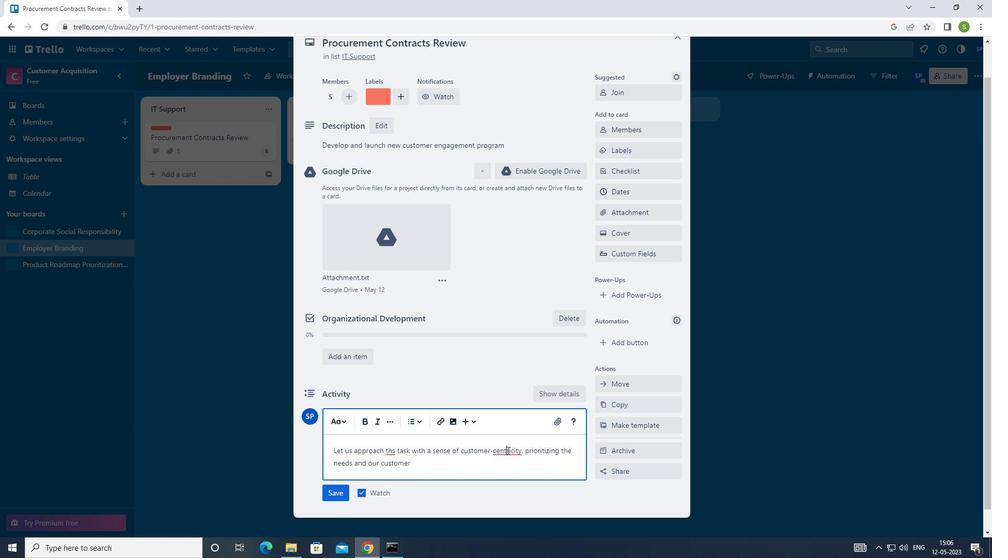 
Action: Mouse moved to (394, 451)
Screenshot: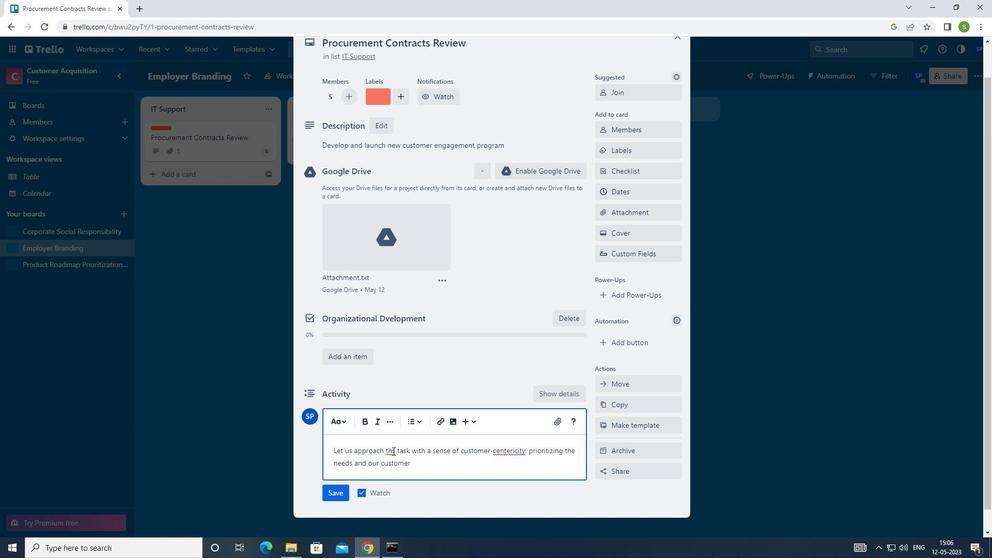 
Action: Mouse pressed left at (394, 451)
Screenshot: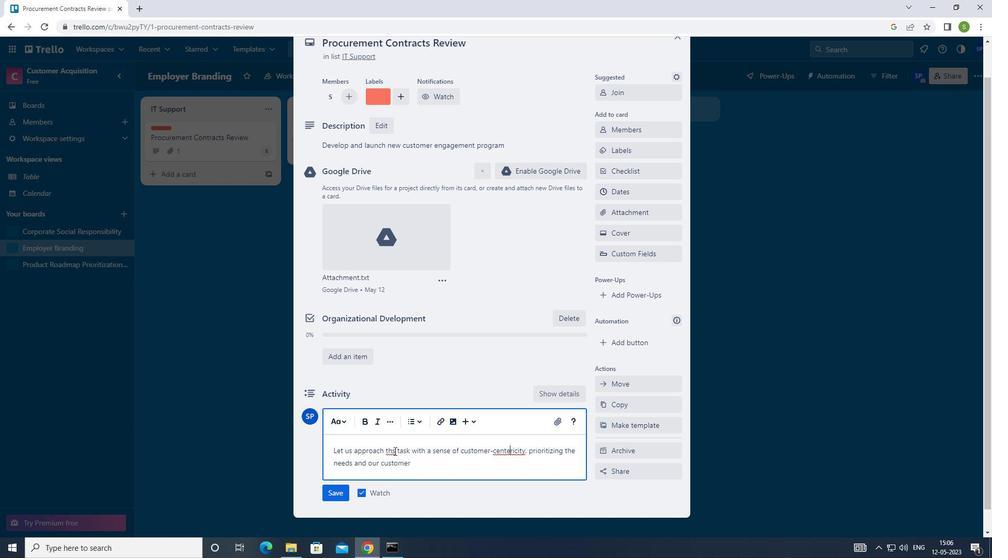 
Action: Mouse moved to (397, 452)
Screenshot: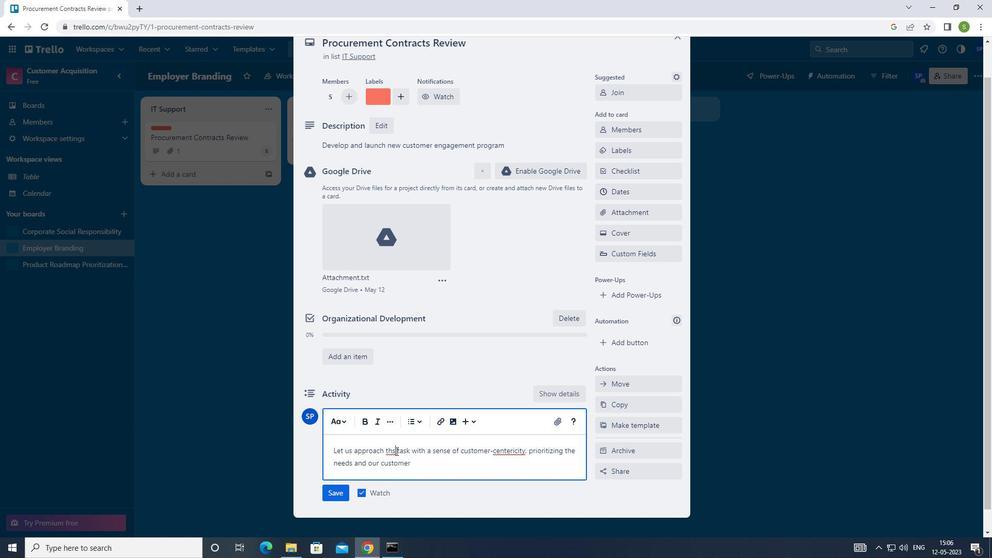 
Action: Key pressed <Key.backspace>
Screenshot: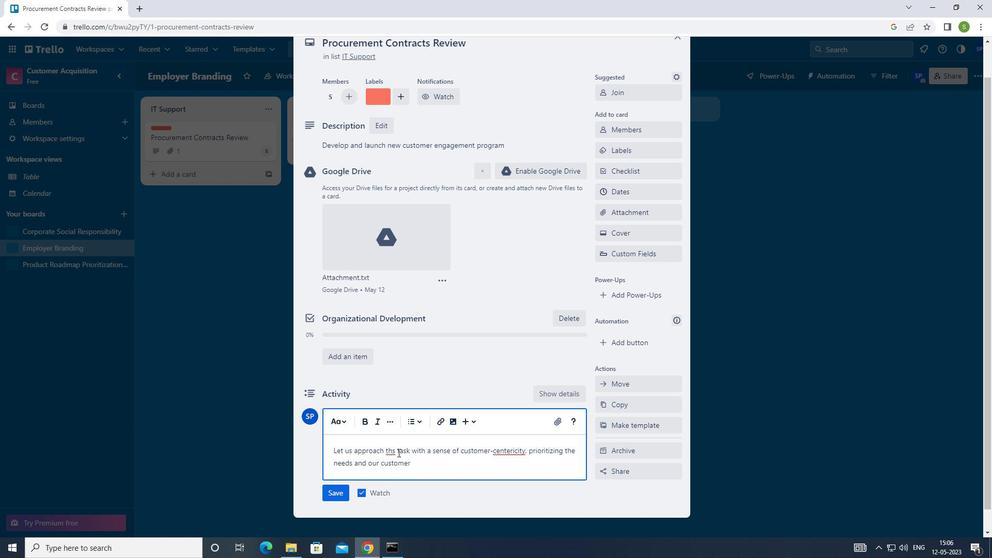 
Action: Mouse moved to (398, 452)
Screenshot: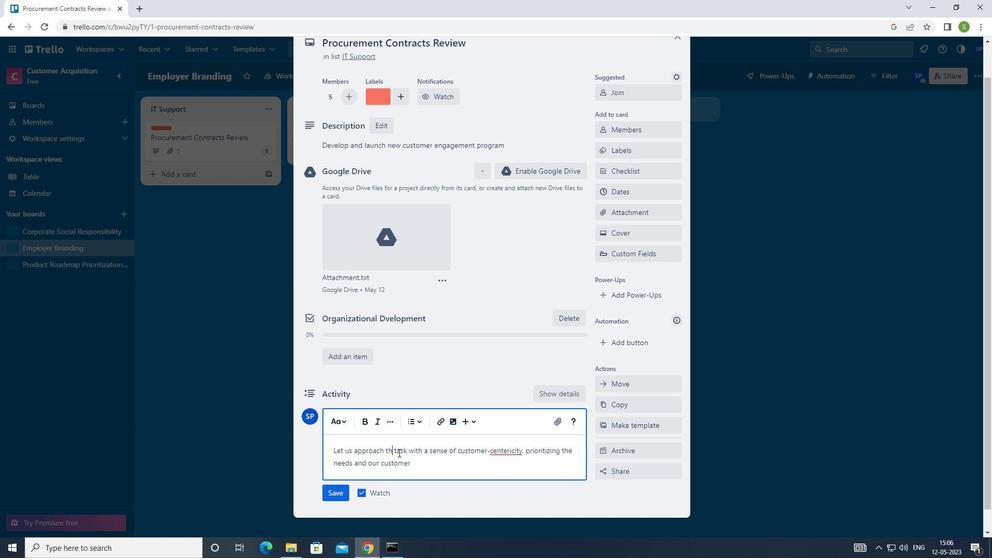 
Action: Key pressed E
Screenshot: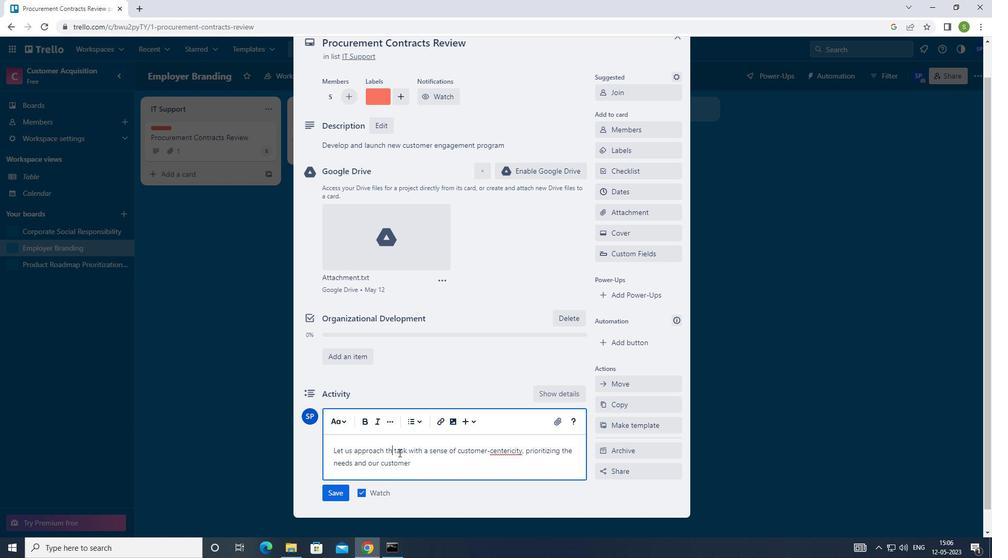 
Action: Mouse moved to (509, 451)
Screenshot: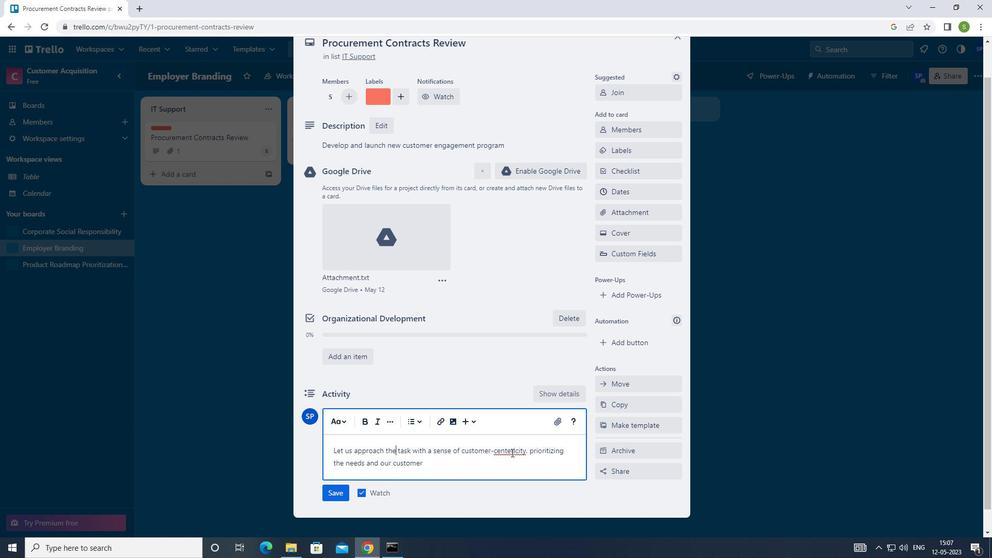 
Action: Mouse pressed left at (509, 451)
Screenshot: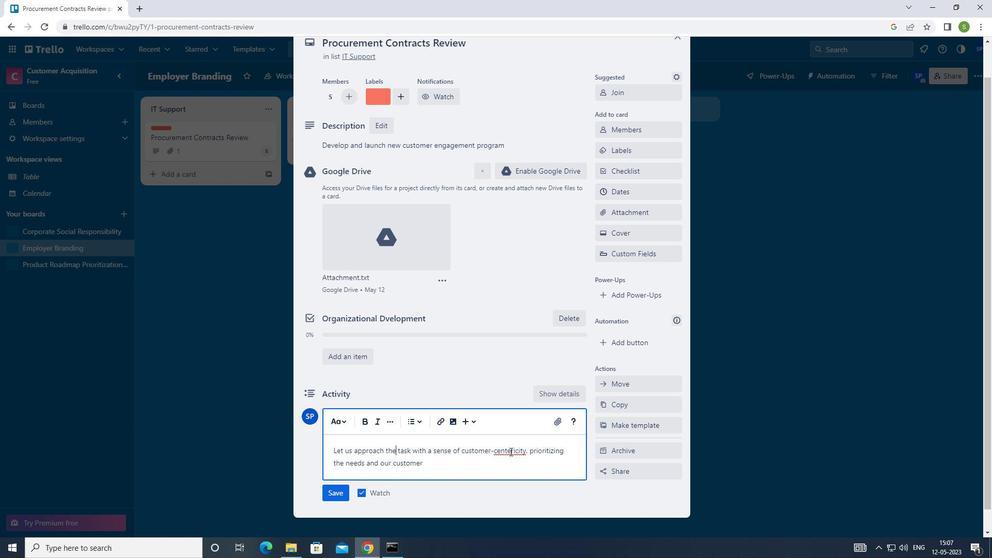 
Action: Mouse moved to (509, 451)
Screenshot: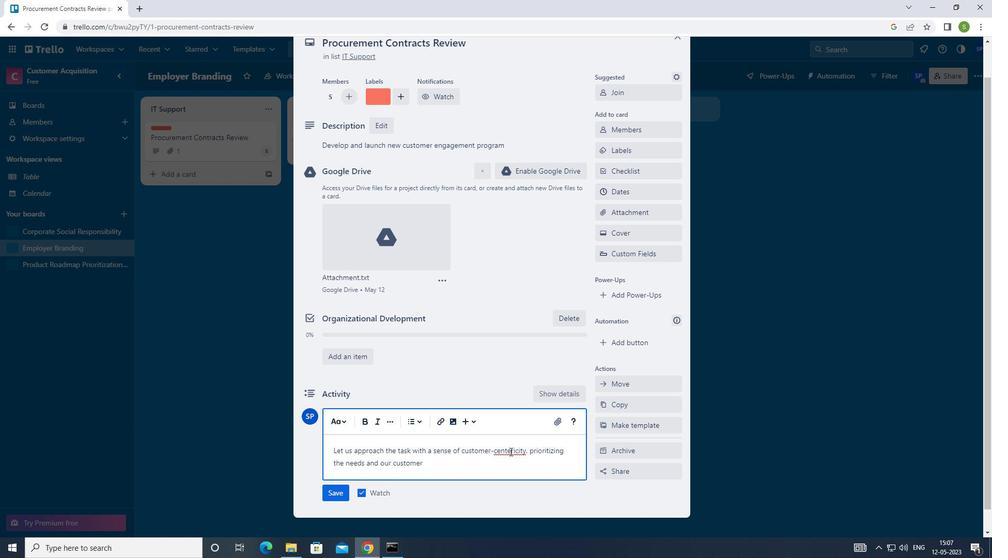 
Action: Key pressed <Key.backspace>
Screenshot: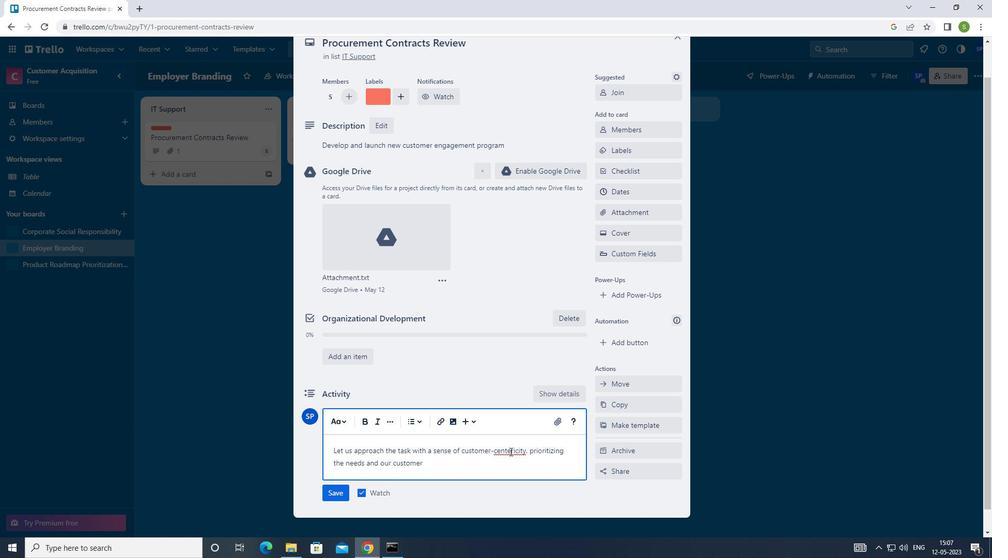 
Action: Mouse moved to (331, 495)
Screenshot: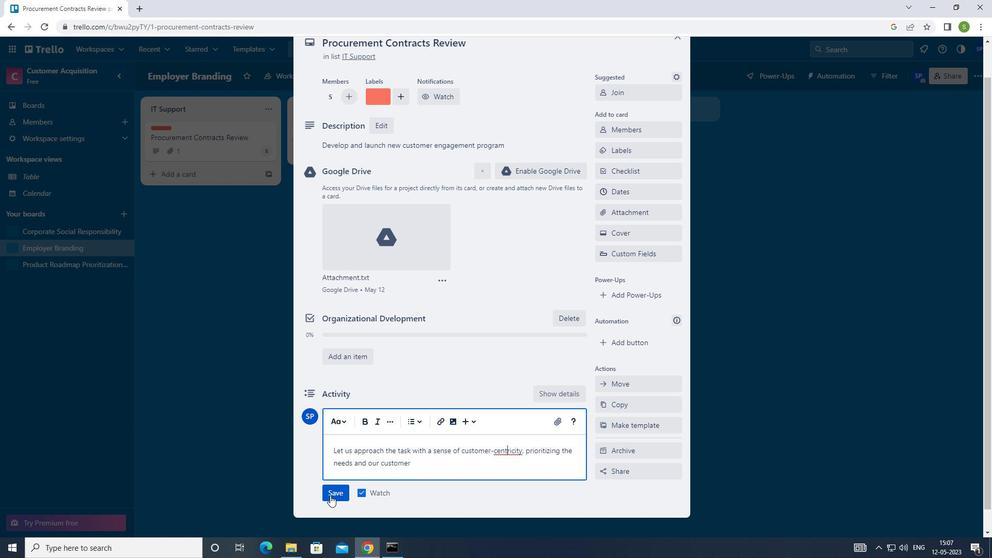 
Action: Mouse pressed left at (331, 495)
Screenshot: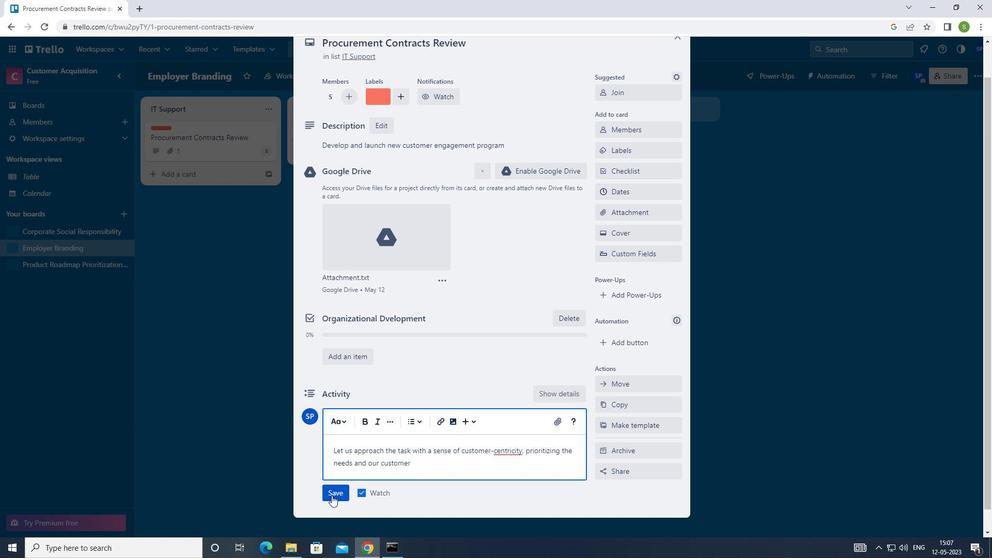 
Action: Mouse moved to (634, 192)
Screenshot: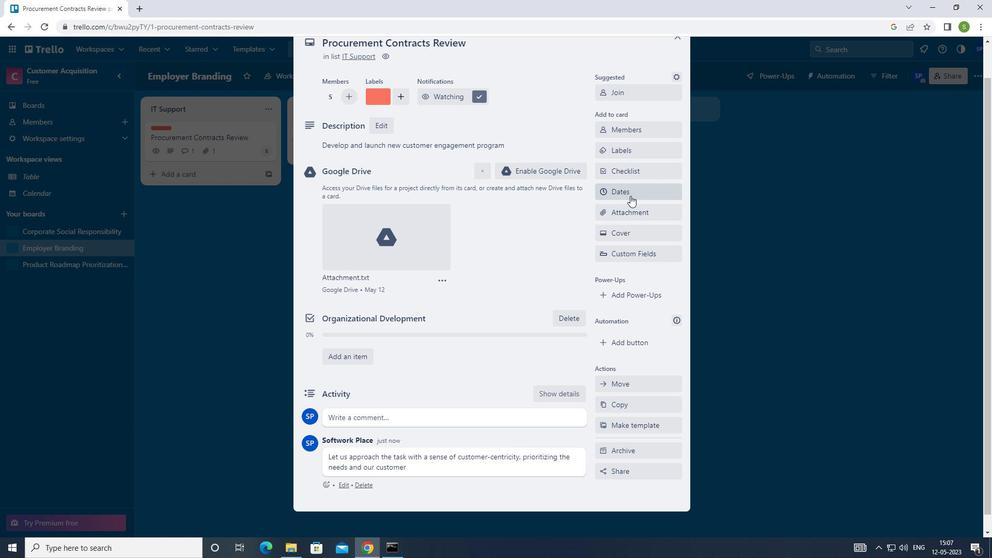 
Action: Mouse pressed left at (634, 192)
Screenshot: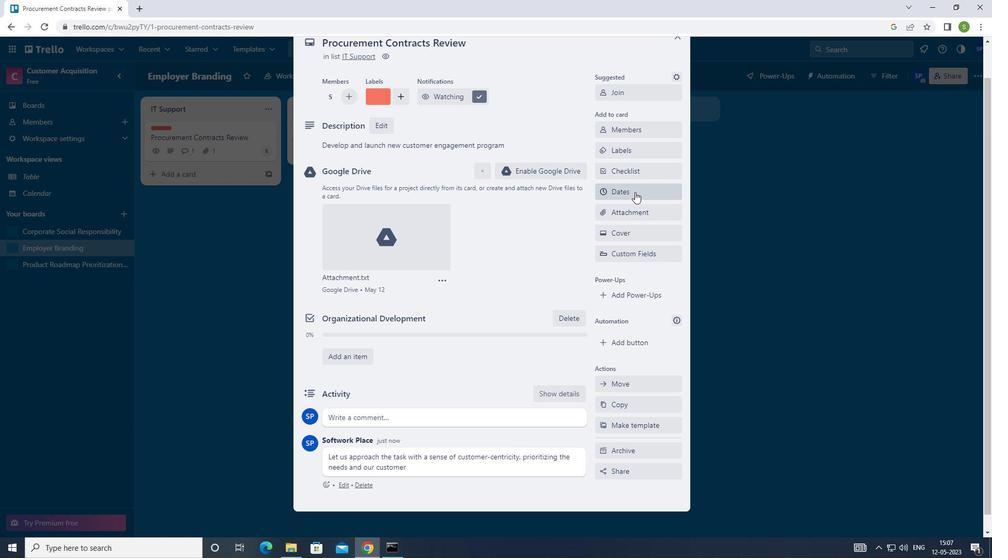 
Action: Mouse moved to (608, 264)
Screenshot: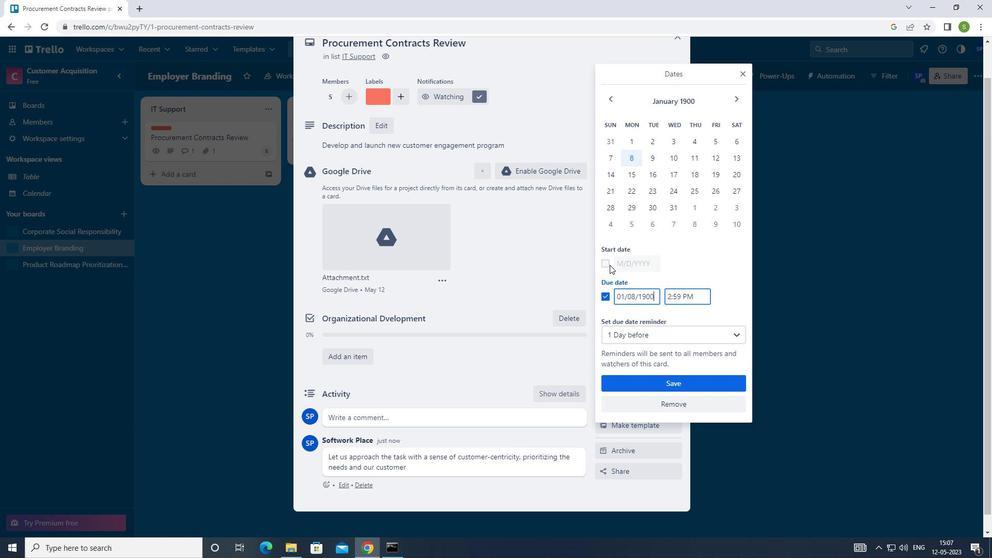 
Action: Mouse pressed left at (608, 264)
Screenshot: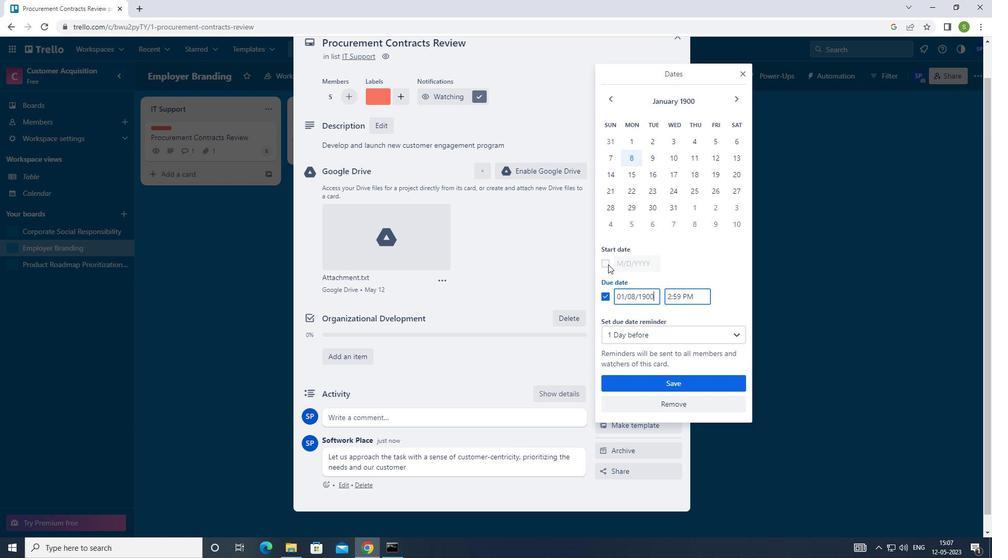 
Action: Mouse moved to (634, 262)
Screenshot: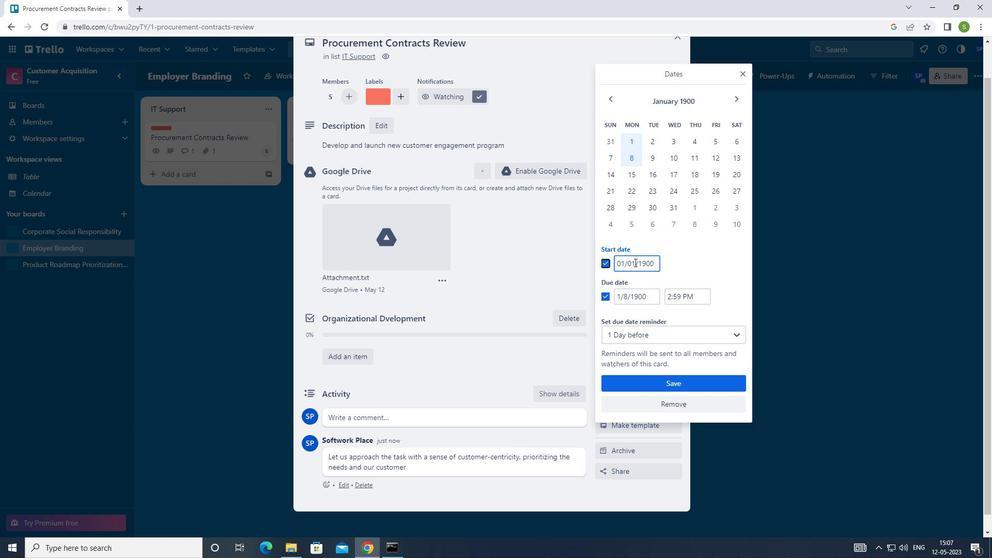 
Action: Mouse pressed left at (634, 262)
Screenshot: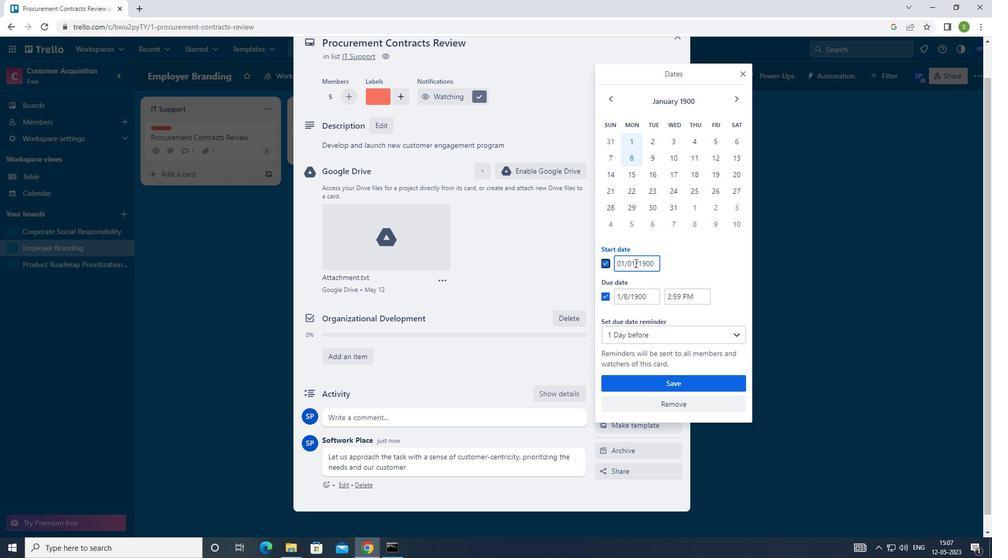 
Action: Mouse moved to (627, 262)
Screenshot: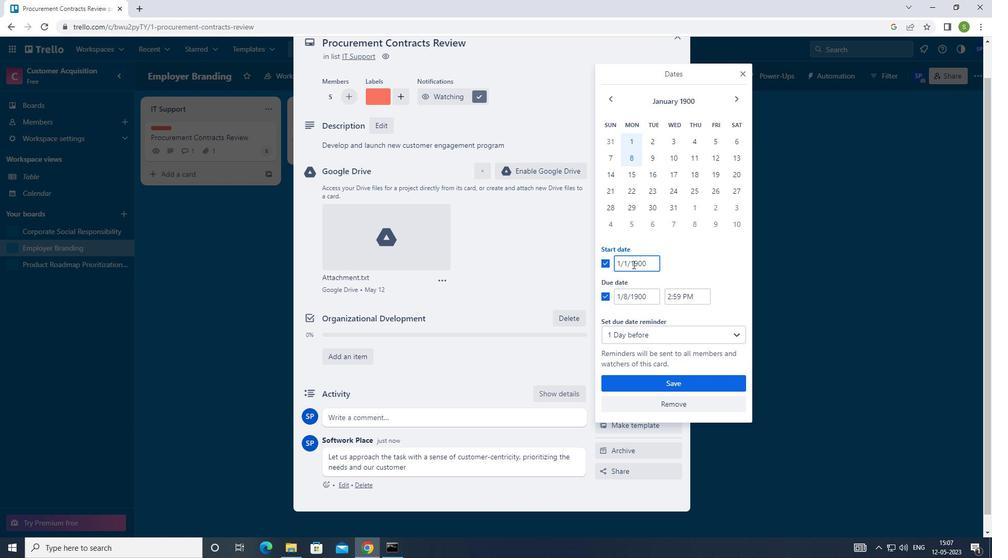 
Action: Mouse pressed left at (627, 262)
Screenshot: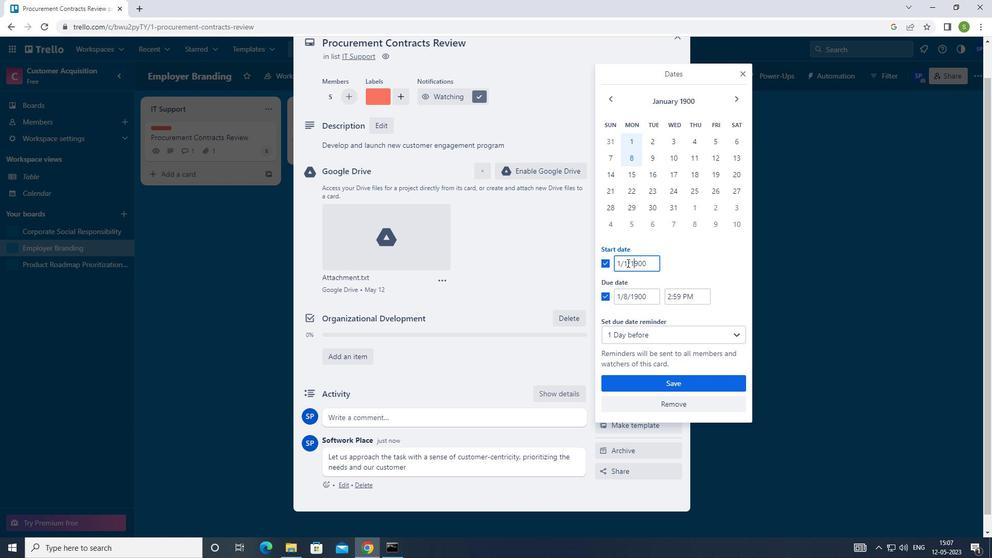 
Action: Mouse moved to (590, 264)
Screenshot: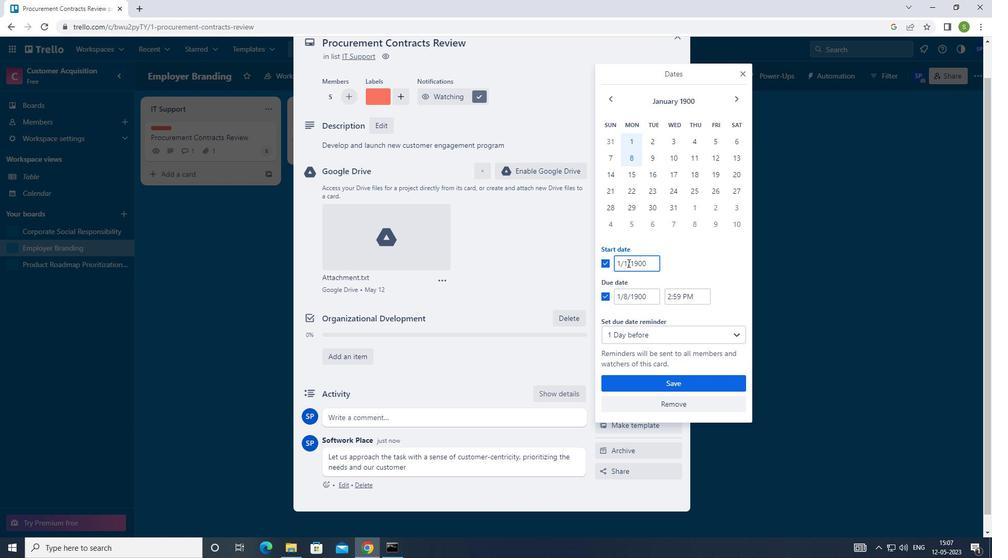 
Action: Key pressed <Key.backspace>
Screenshot: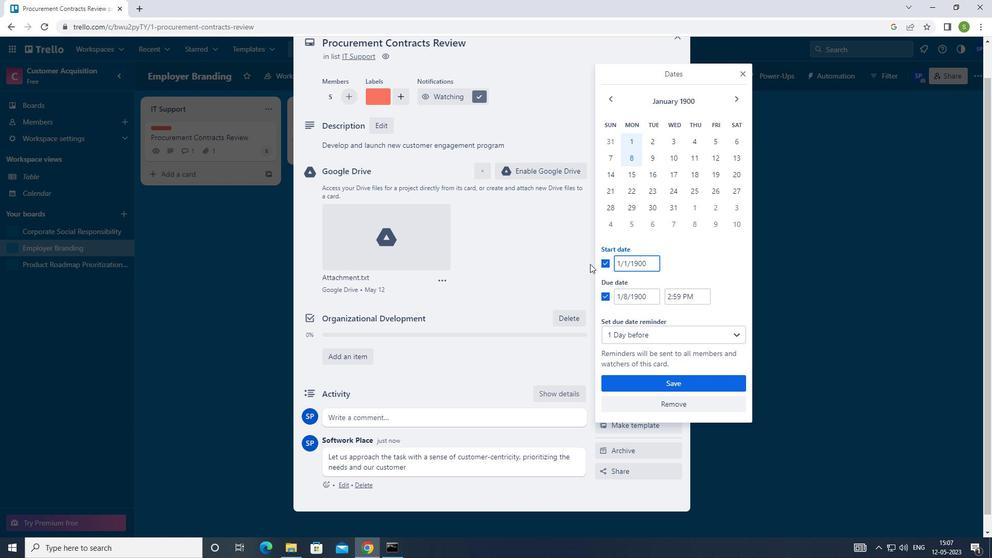 
Action: Mouse moved to (589, 264)
Screenshot: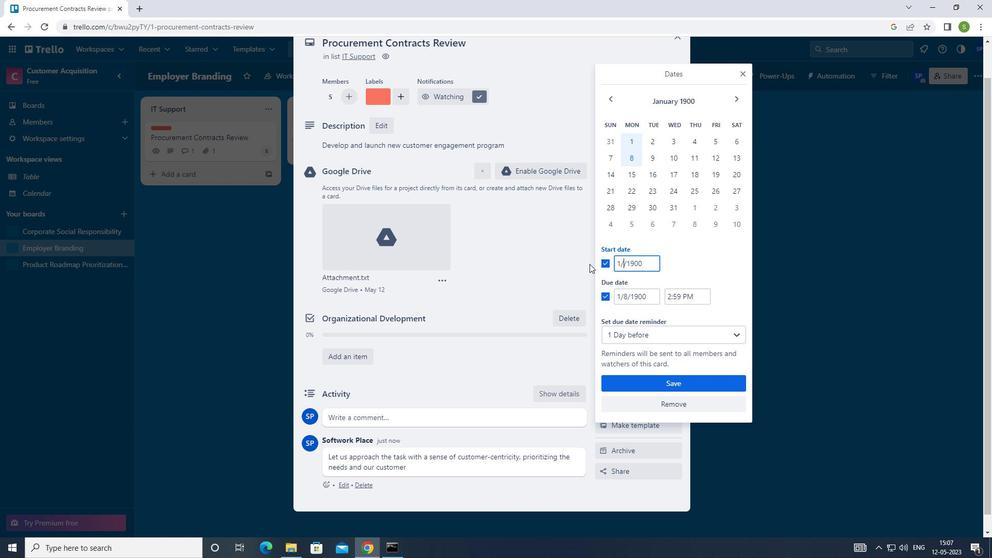 
Action: Key pressed 2
Screenshot: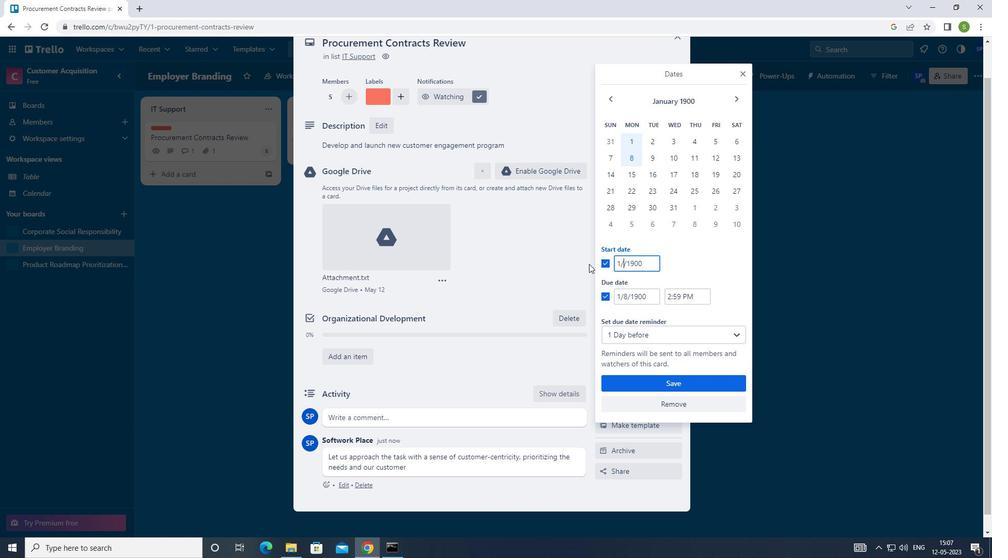 
Action: Mouse moved to (628, 297)
Screenshot: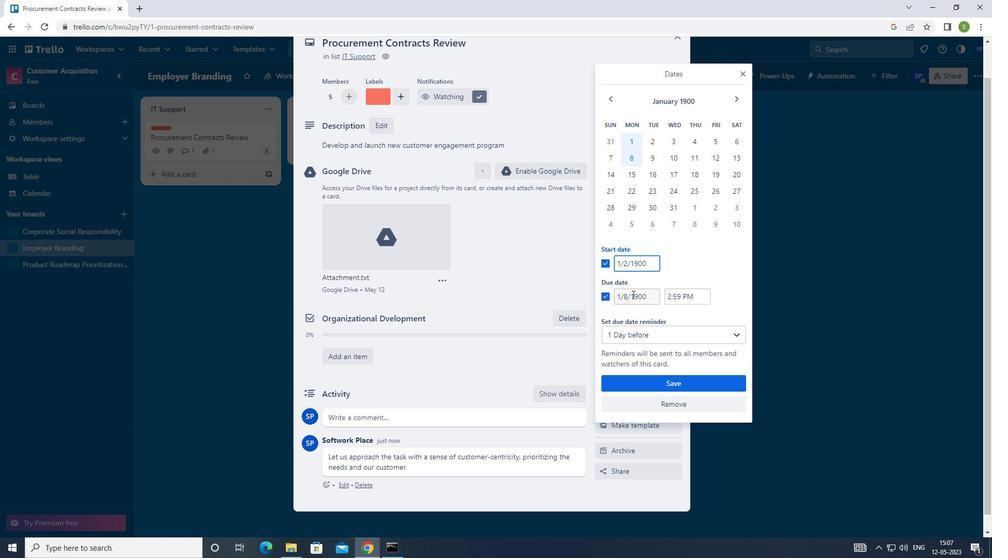 
Action: Mouse pressed left at (628, 297)
Screenshot: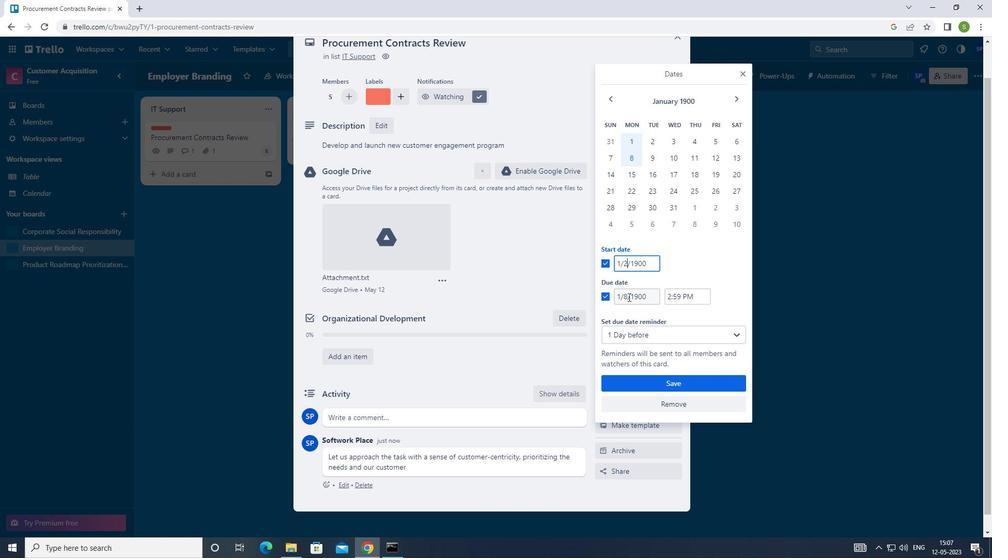 
Action: Mouse moved to (621, 289)
Screenshot: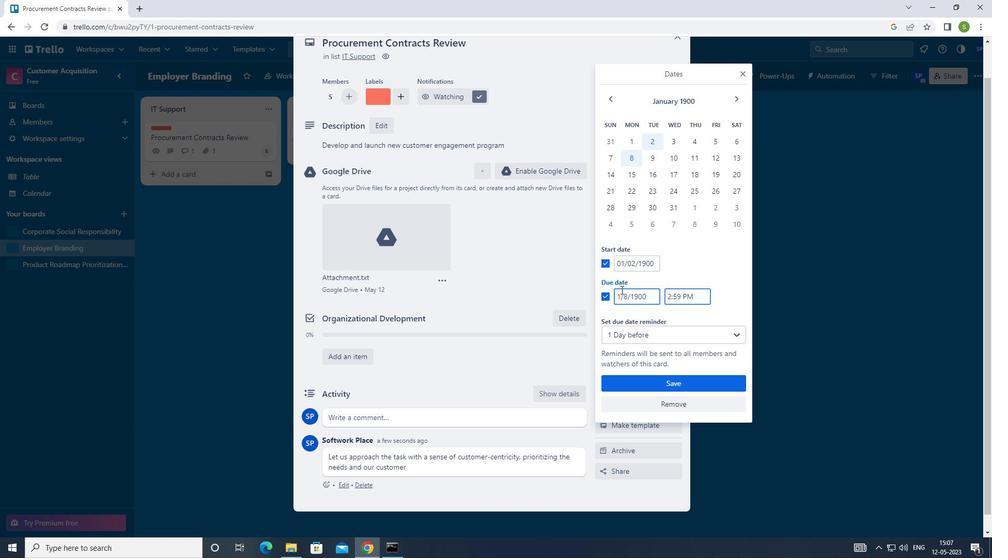 
Action: Key pressed <Key.backspace>9
Screenshot: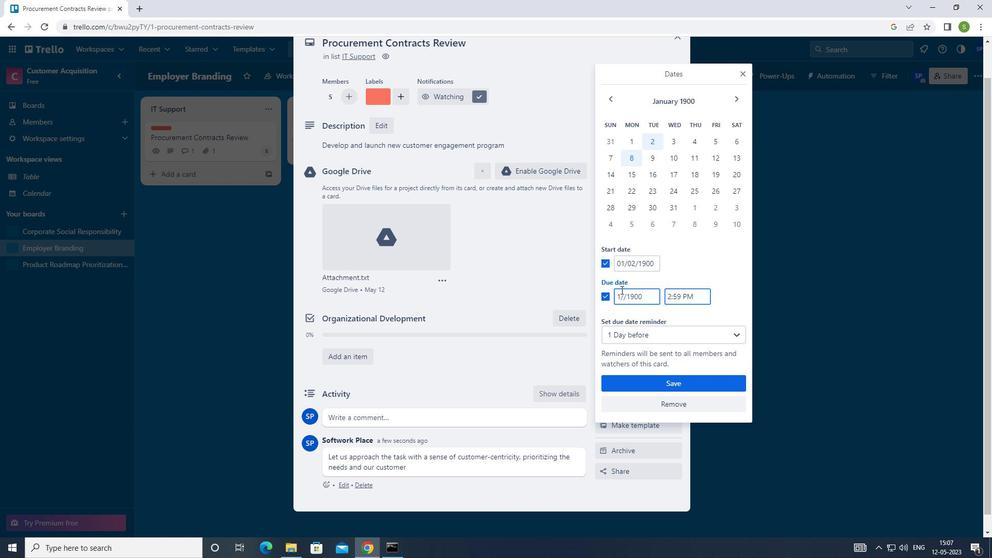 
Action: Mouse moved to (638, 384)
Screenshot: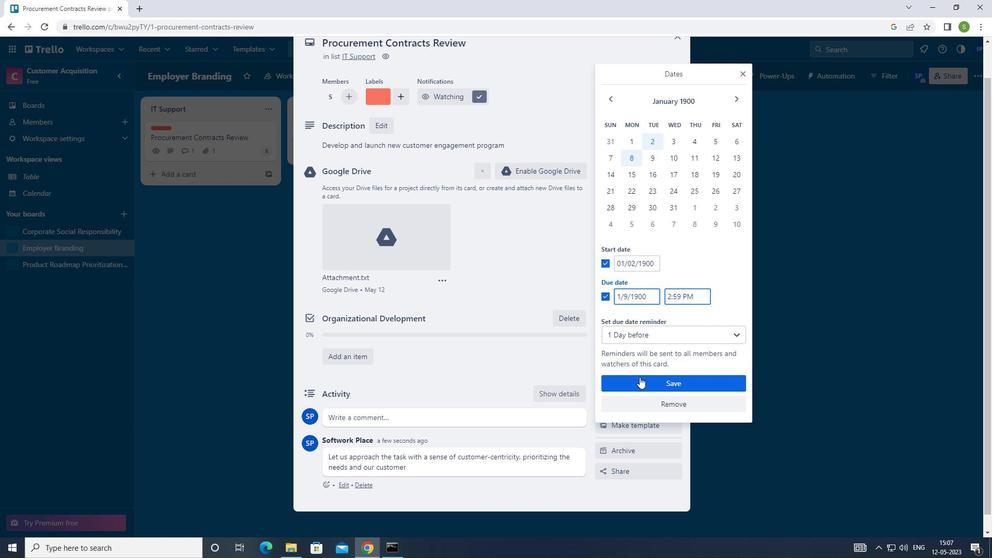 
Action: Mouse pressed left at (638, 384)
Screenshot: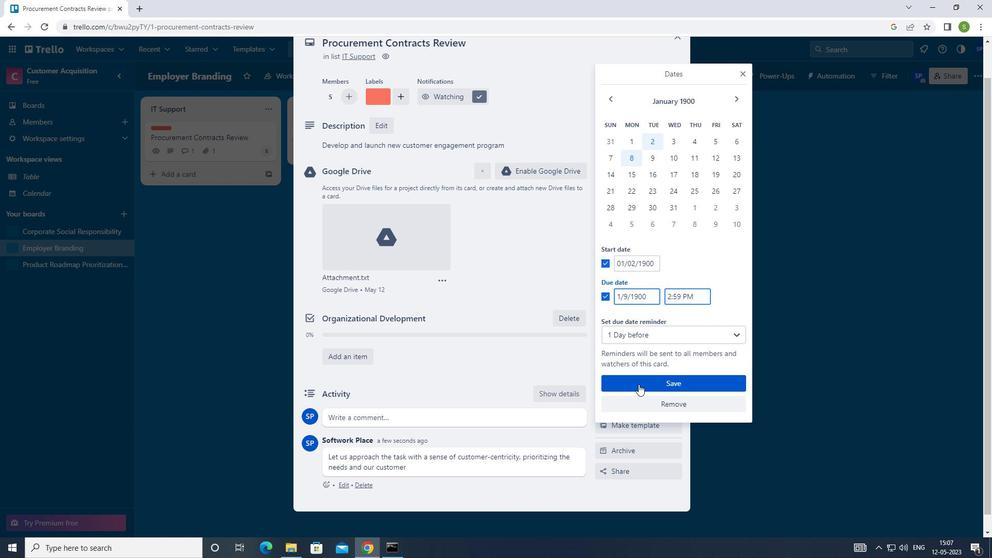 
Action: Key pressed <Key.f8>
Screenshot: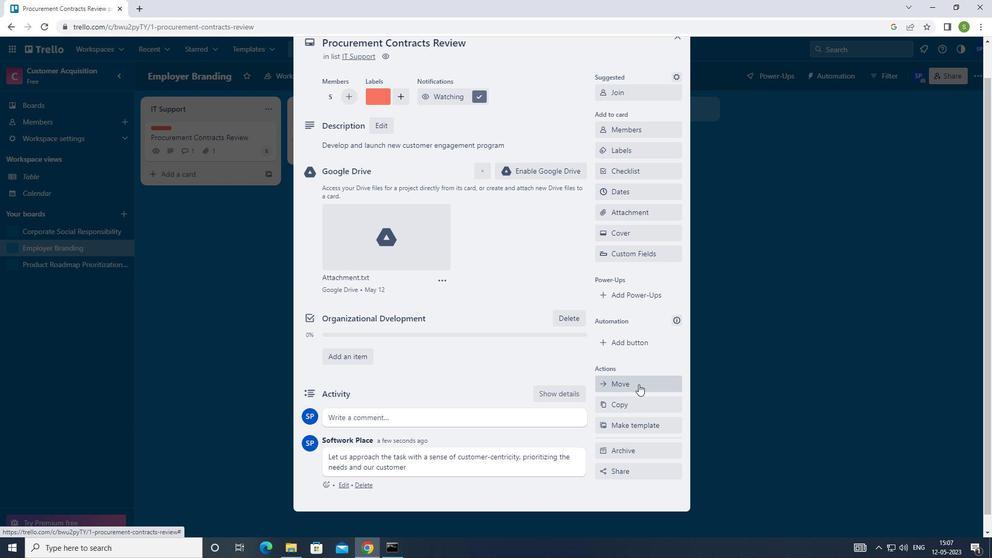 
